 Task: Create a sub task Design and Implement Solution for the task  Implement data encryption for better user security in the project Trailblazer , assign it to team member softage.6@softage.net and update the status of the sub task to  Off Track , set the priority of the sub task to High.
Action: Mouse moved to (66, 443)
Screenshot: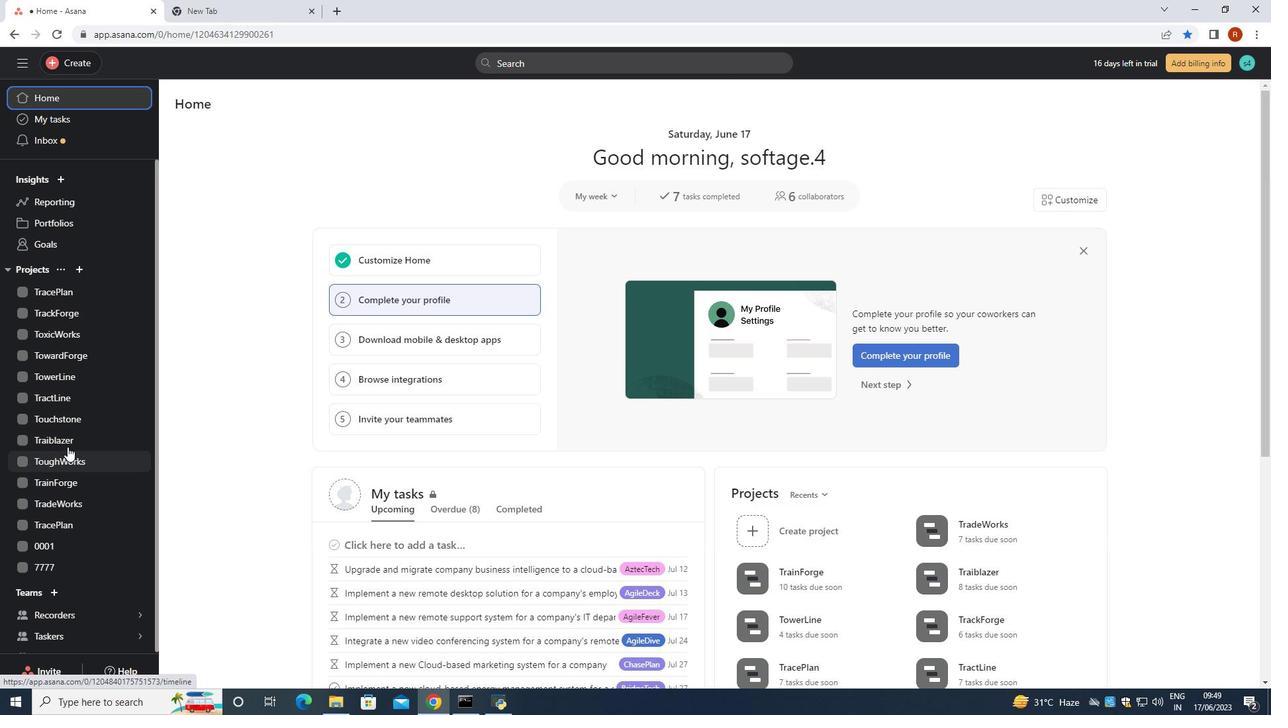 
Action: Mouse pressed left at (66, 443)
Screenshot: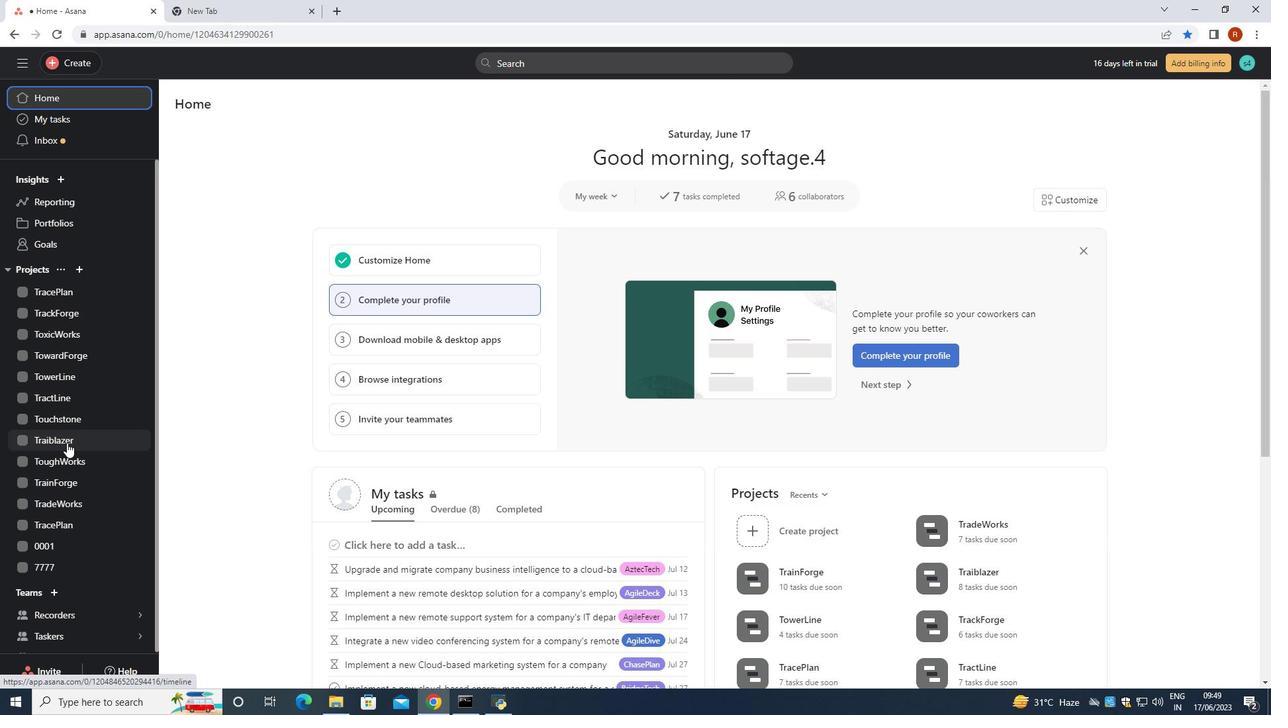 
Action: Mouse moved to (411, 533)
Screenshot: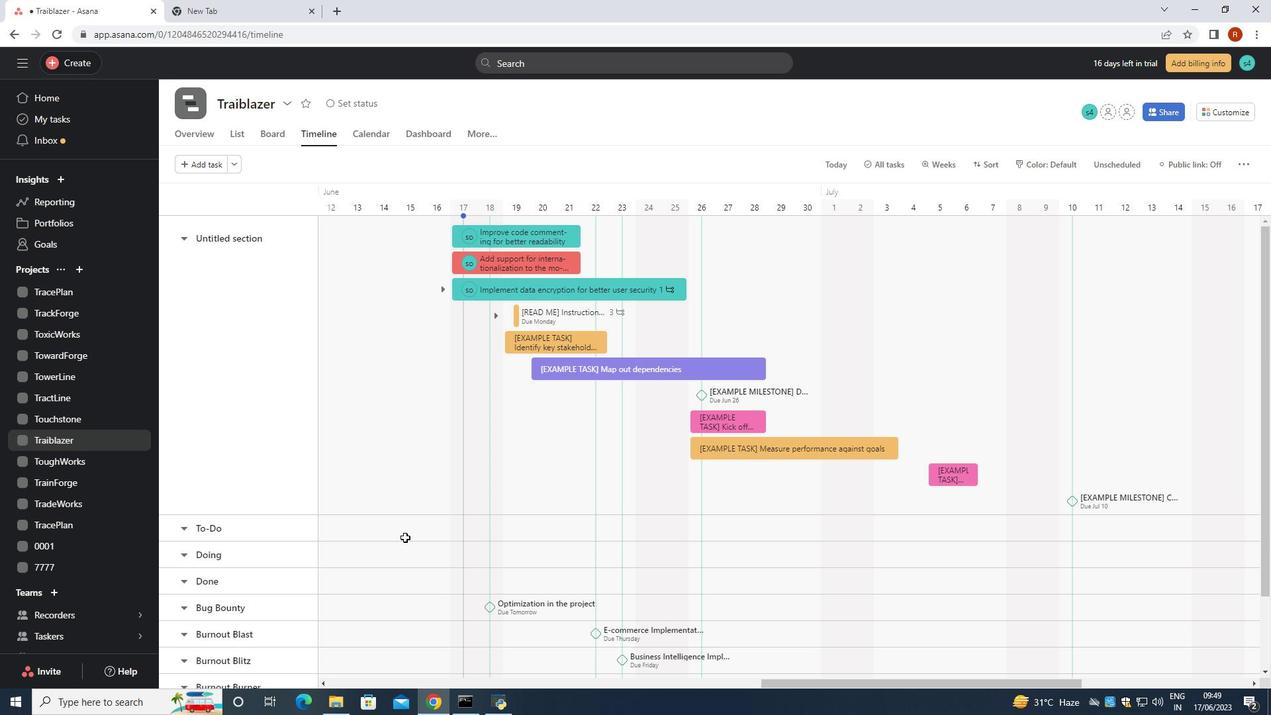 
Action: Mouse scrolled (406, 537) with delta (0, 0)
Screenshot: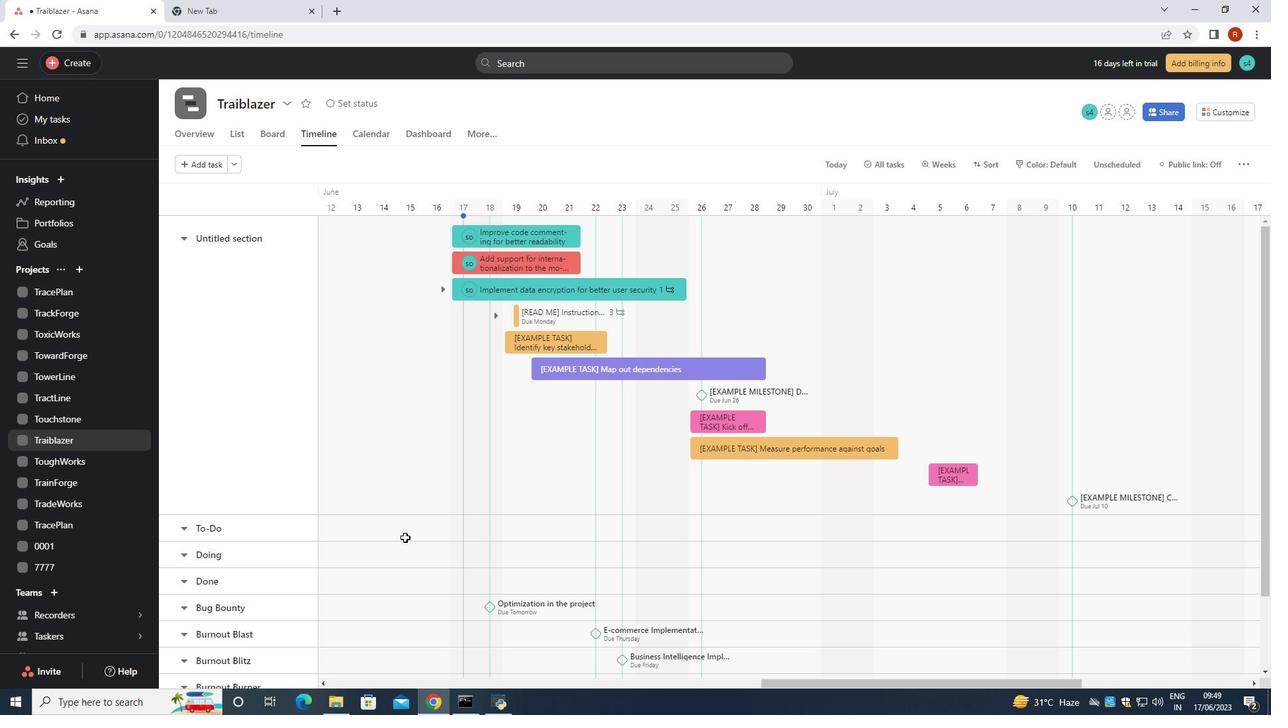 
Action: Mouse scrolled (411, 533) with delta (0, 0)
Screenshot: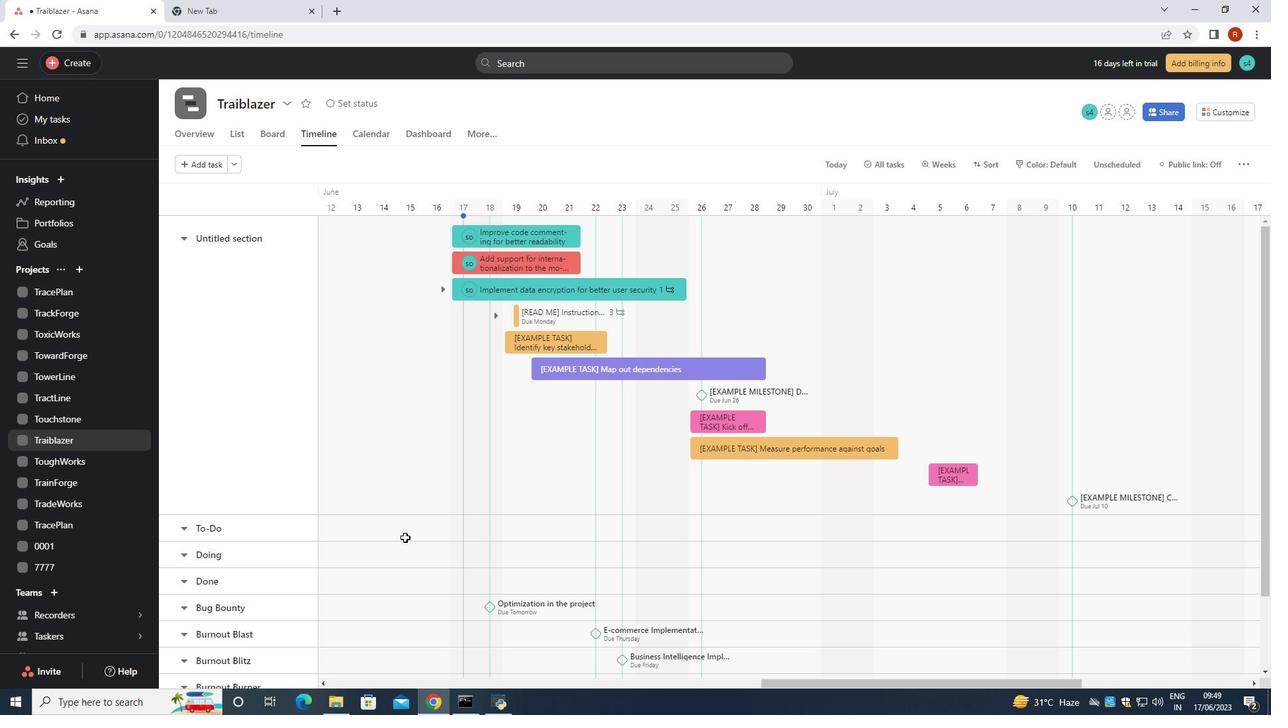 
Action: Mouse scrolled (411, 533) with delta (0, 0)
Screenshot: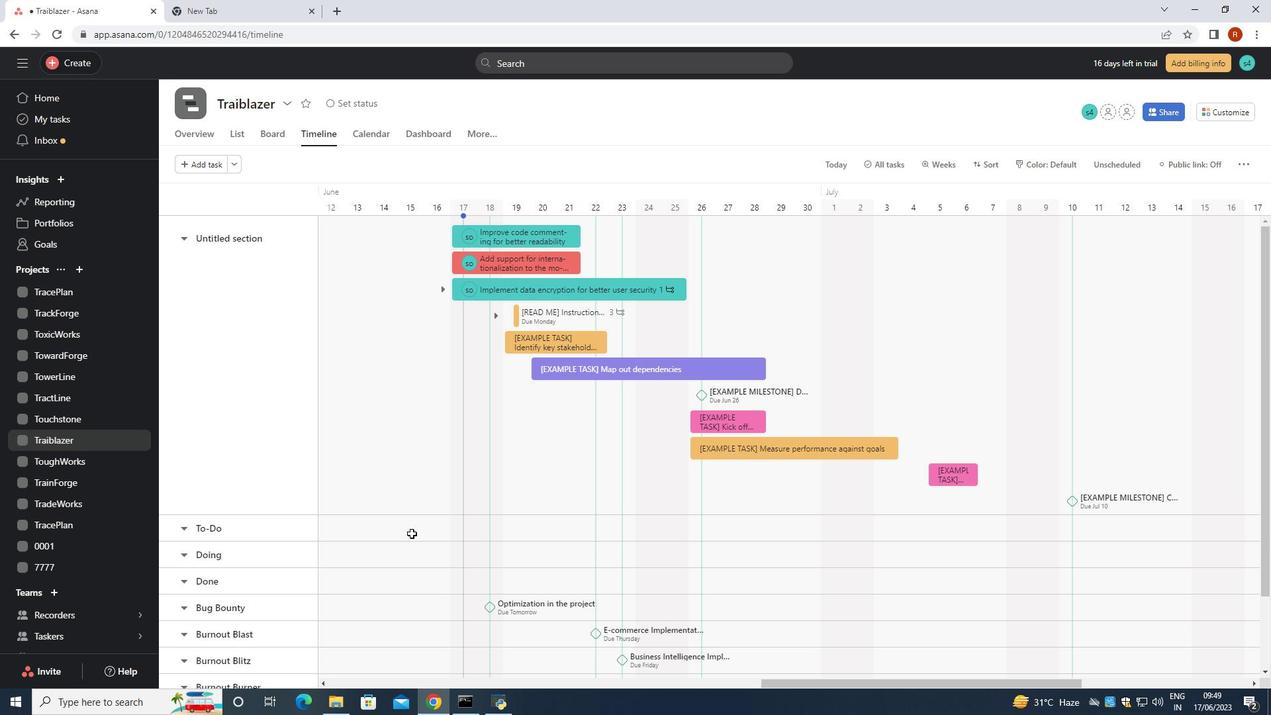 
Action: Mouse moved to (433, 469)
Screenshot: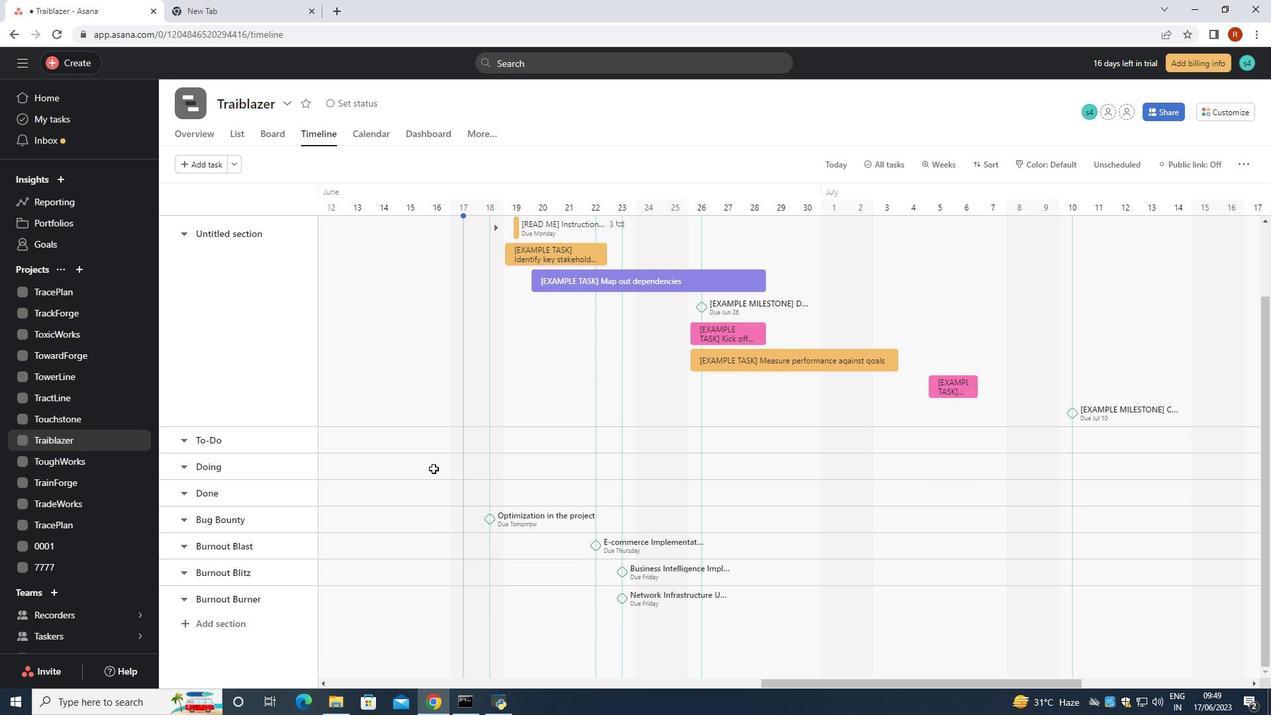 
Action: Mouse scrolled (433, 470) with delta (0, 0)
Screenshot: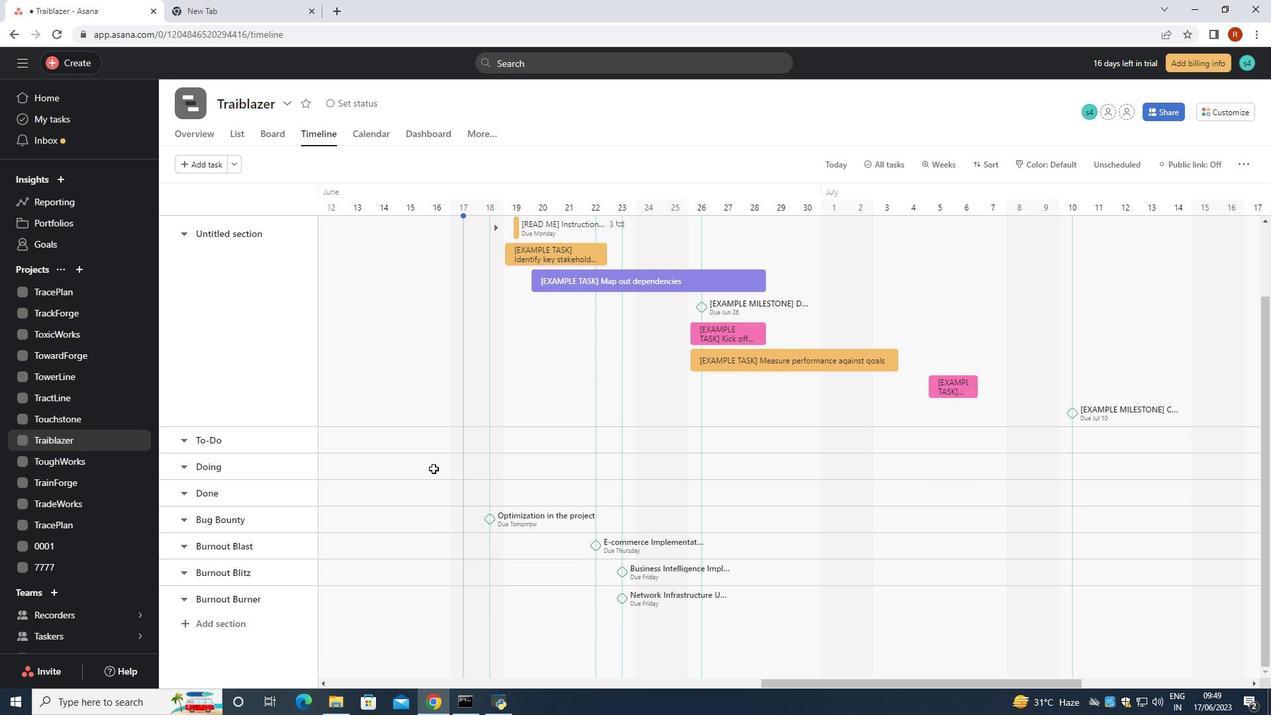 
Action: Mouse scrolled (433, 470) with delta (0, 0)
Screenshot: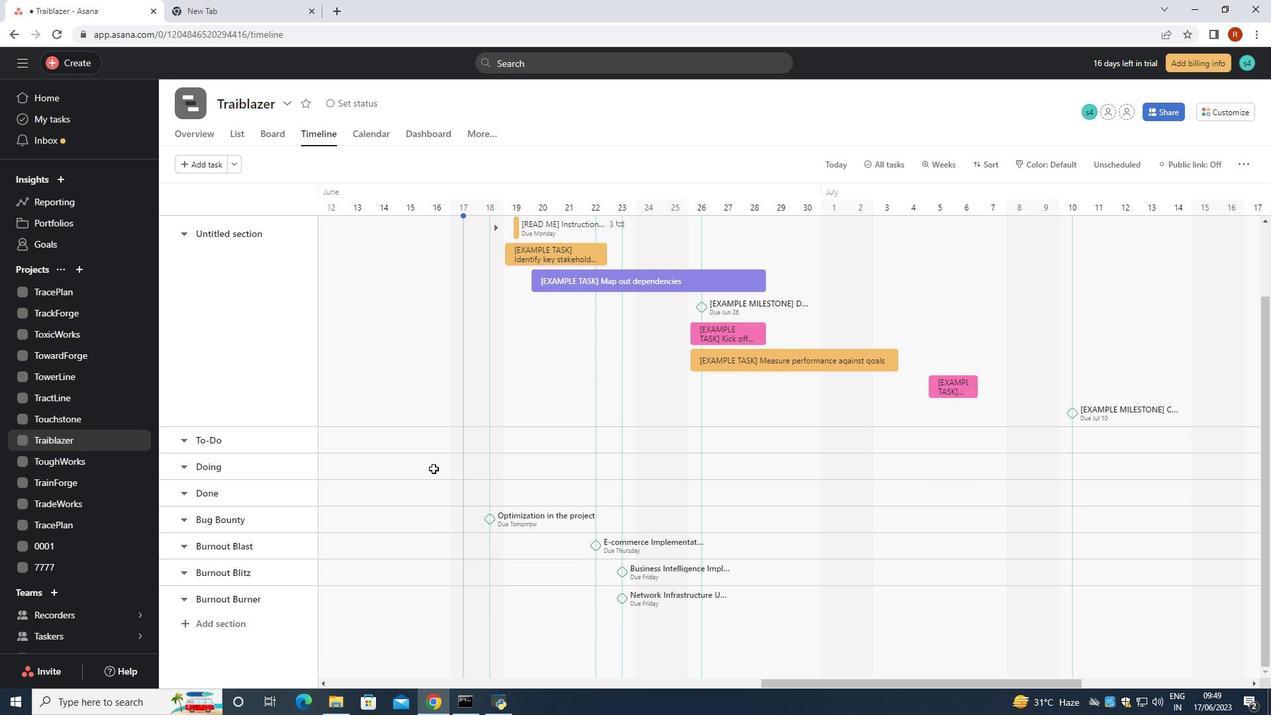 
Action: Mouse scrolled (433, 470) with delta (0, 0)
Screenshot: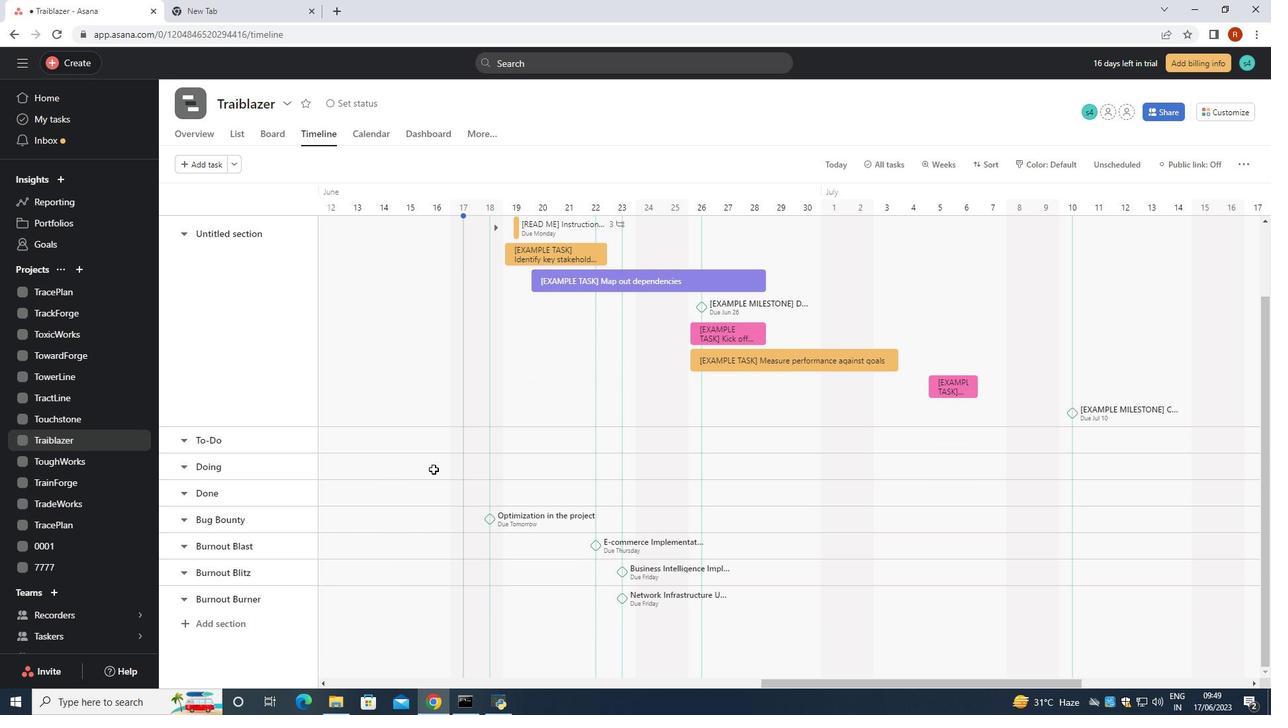 
Action: Mouse scrolled (433, 470) with delta (0, 0)
Screenshot: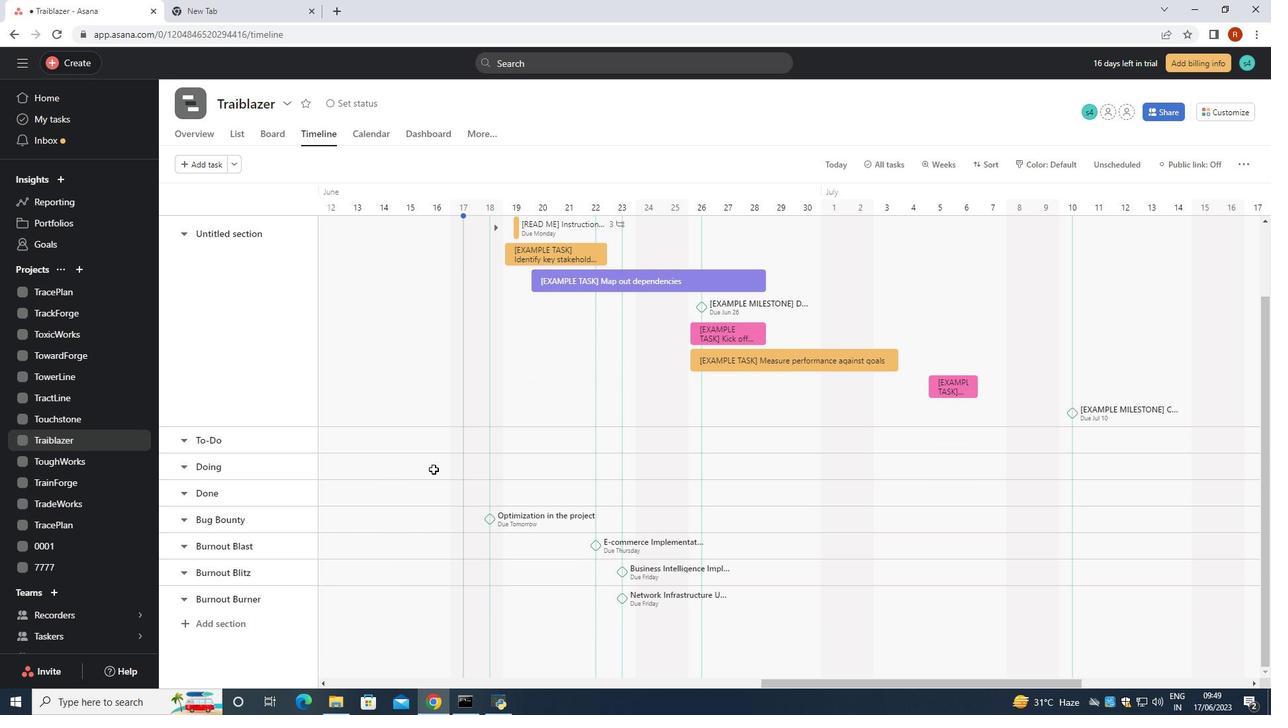 
Action: Mouse moved to (568, 294)
Screenshot: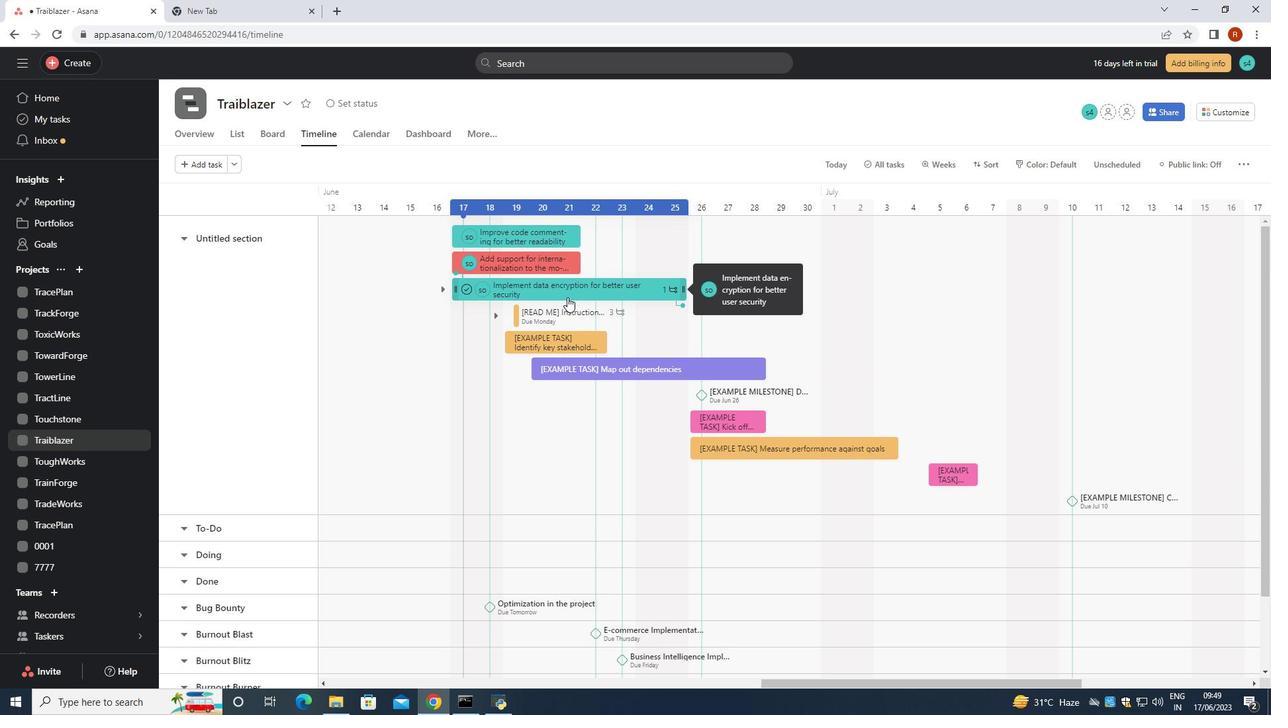 
Action: Mouse pressed left at (568, 294)
Screenshot: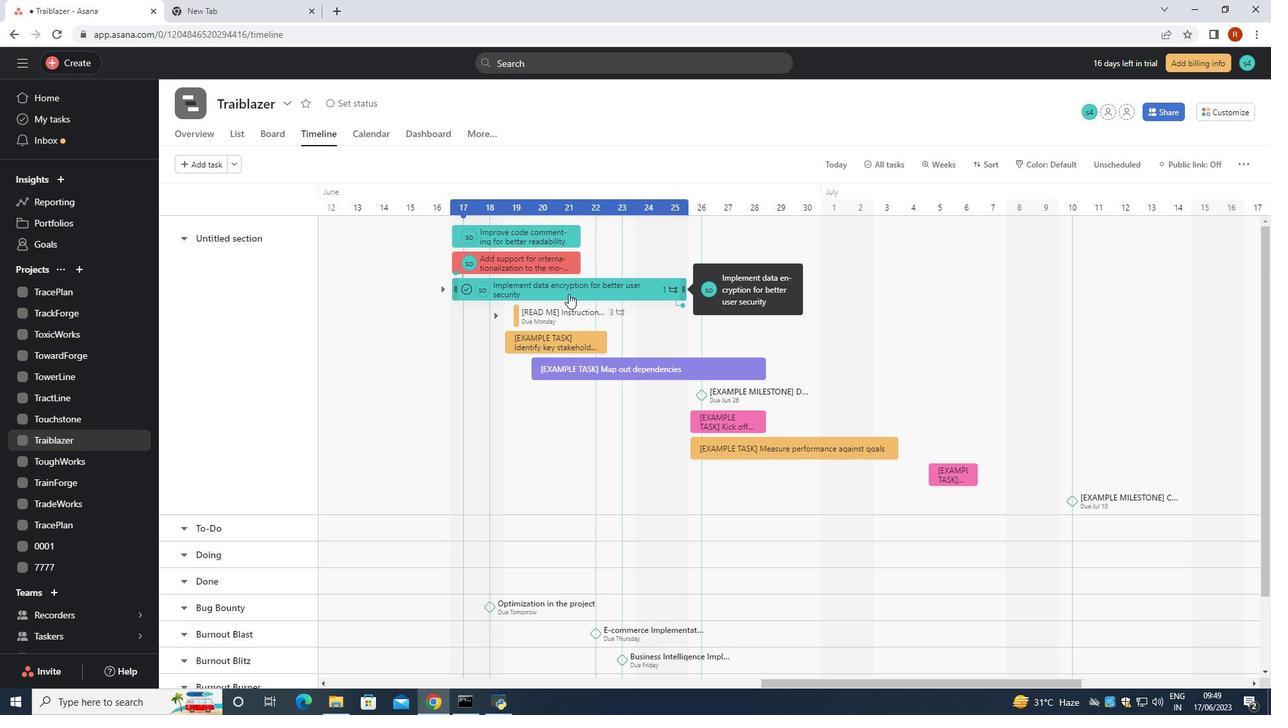 
Action: Mouse moved to (961, 488)
Screenshot: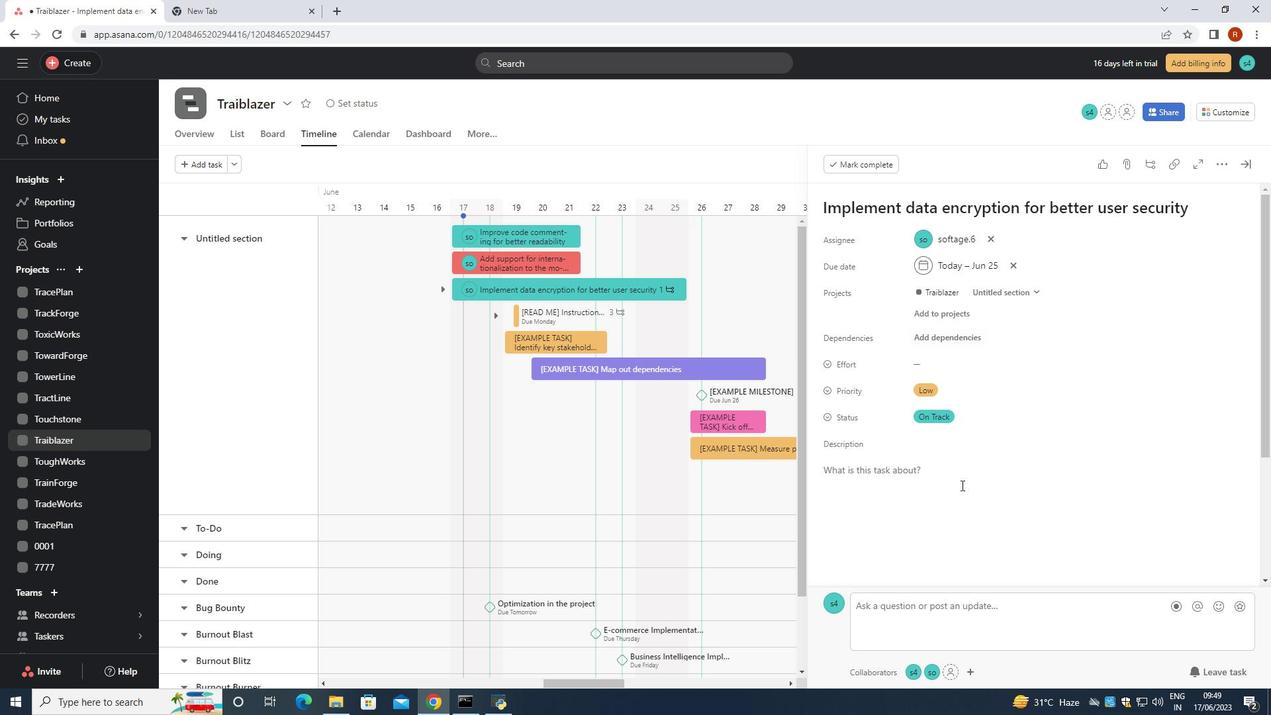 
Action: Mouse scrolled (961, 487) with delta (0, 0)
Screenshot: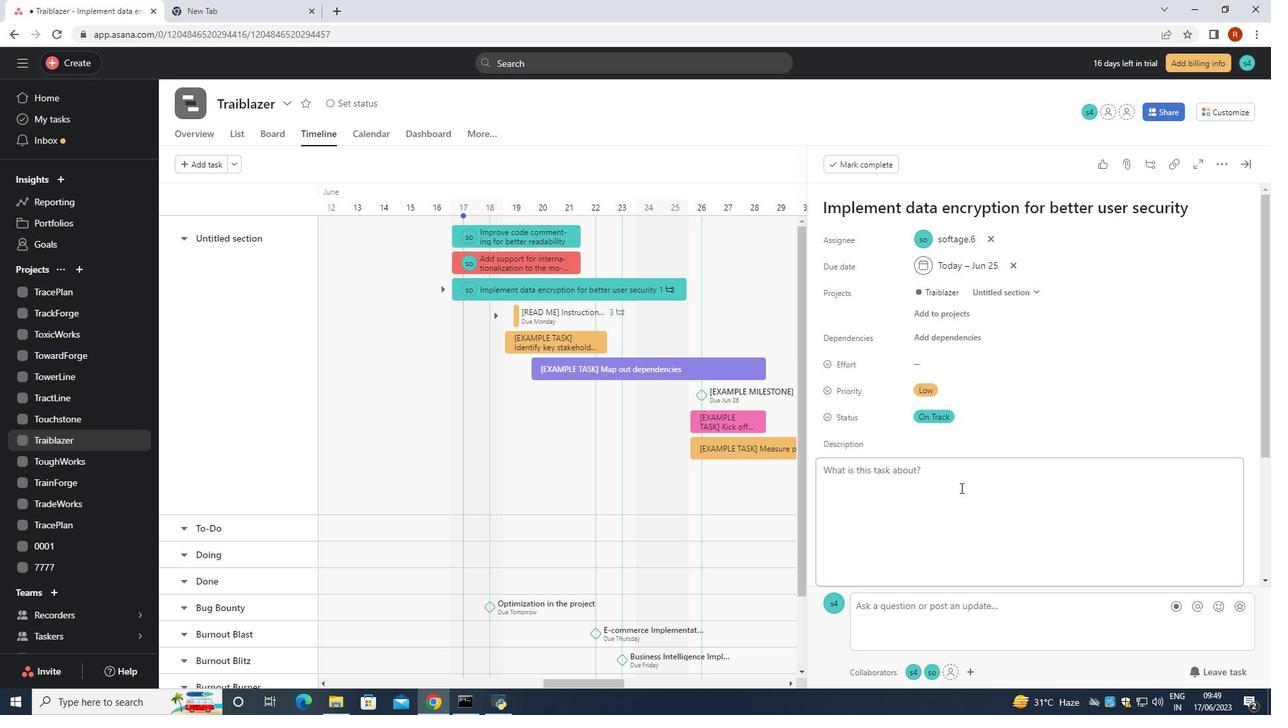 
Action: Mouse scrolled (961, 487) with delta (0, 0)
Screenshot: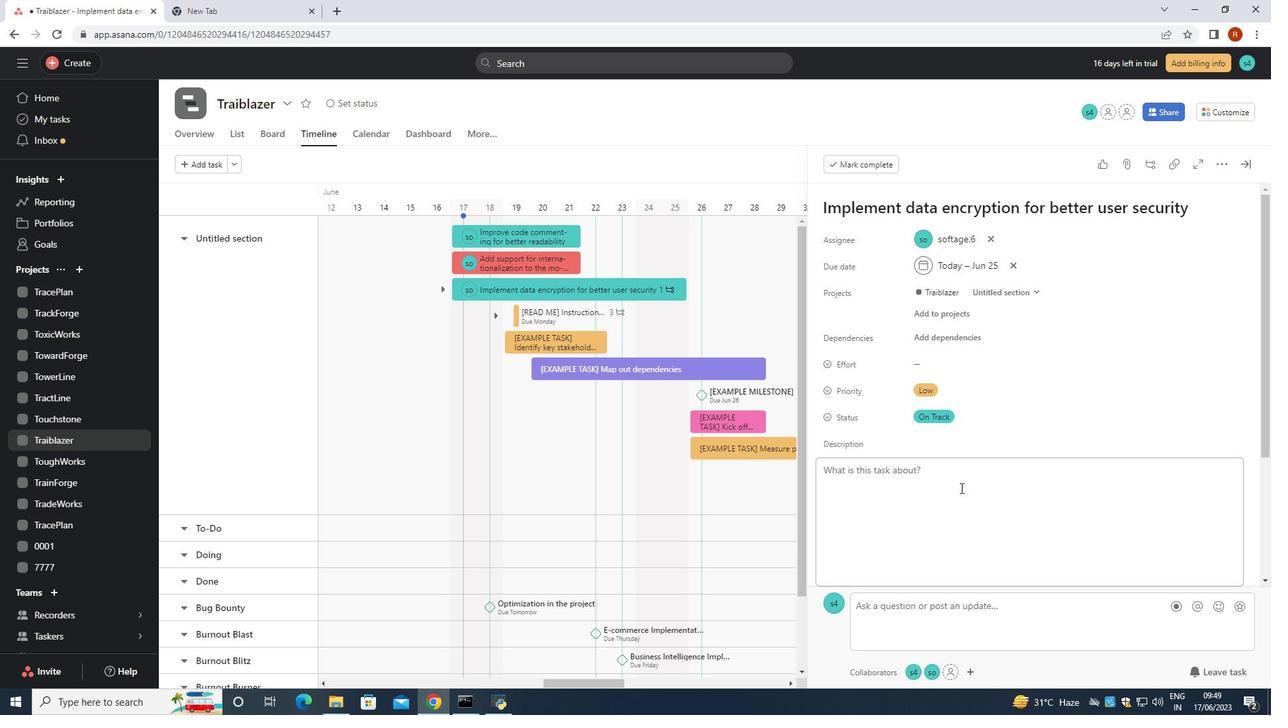 
Action: Mouse scrolled (961, 487) with delta (0, 0)
Screenshot: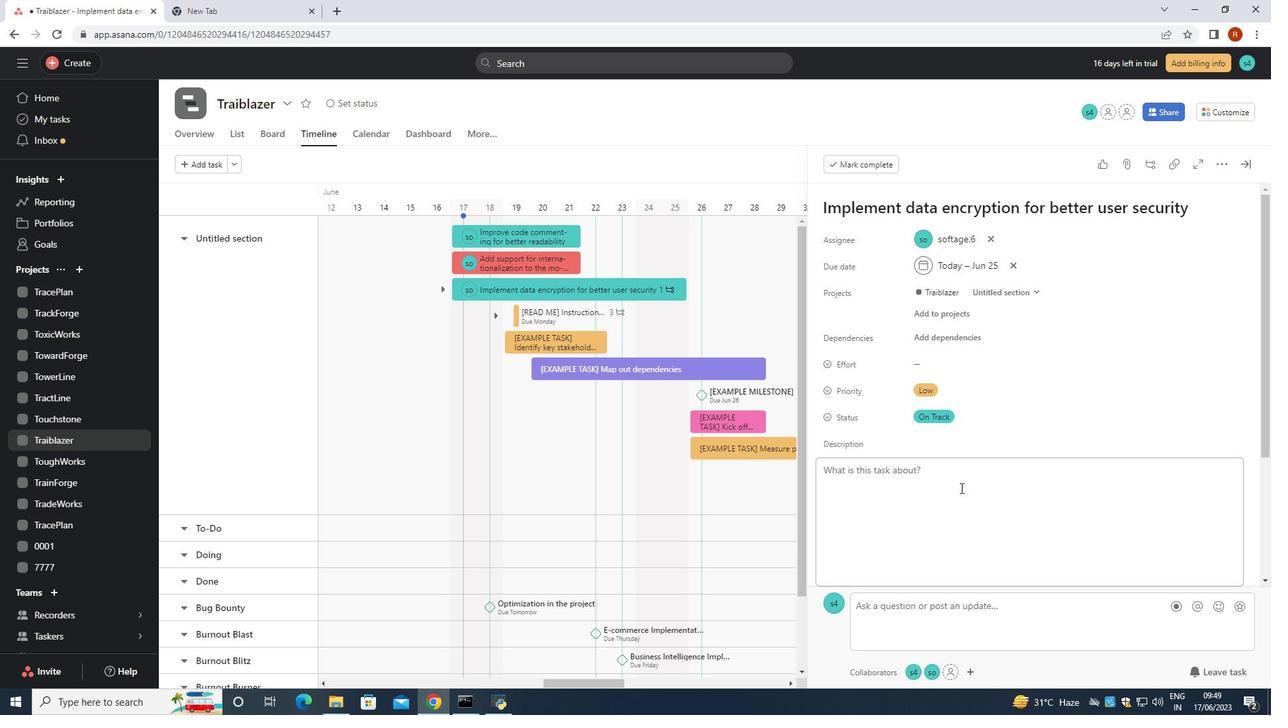 
Action: Mouse scrolled (961, 487) with delta (0, 0)
Screenshot: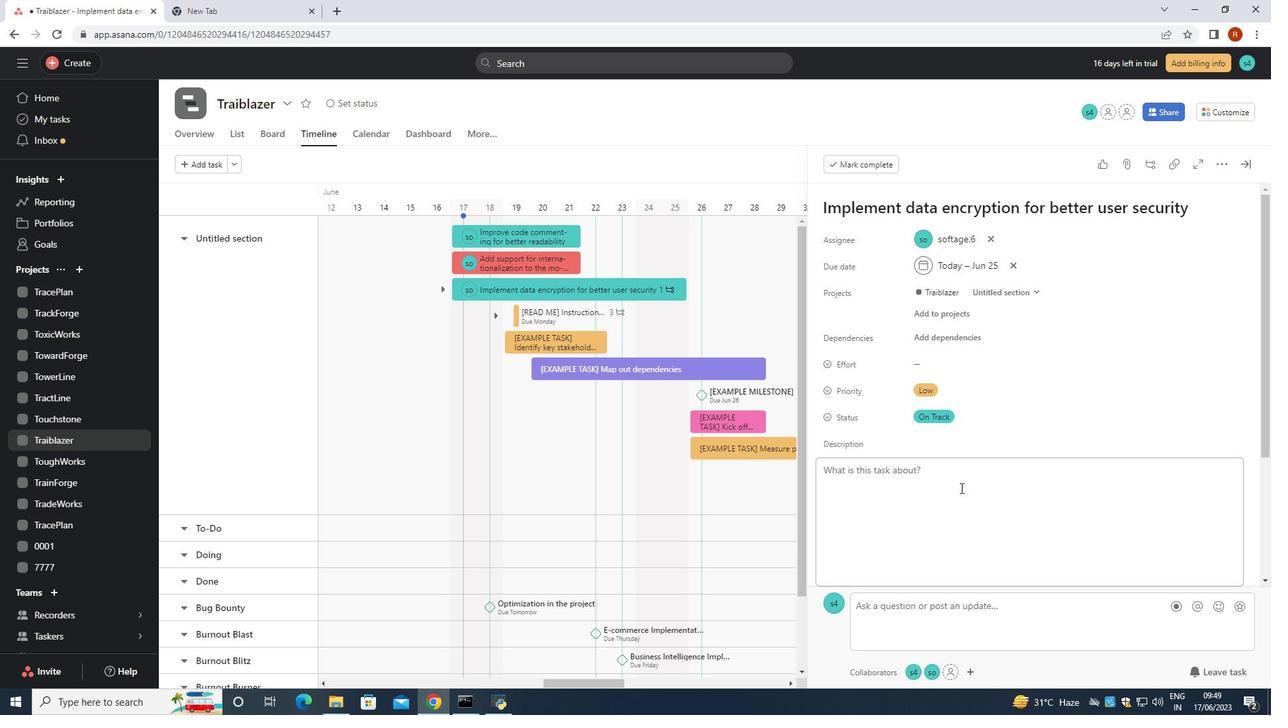 
Action: Mouse moved to (874, 464)
Screenshot: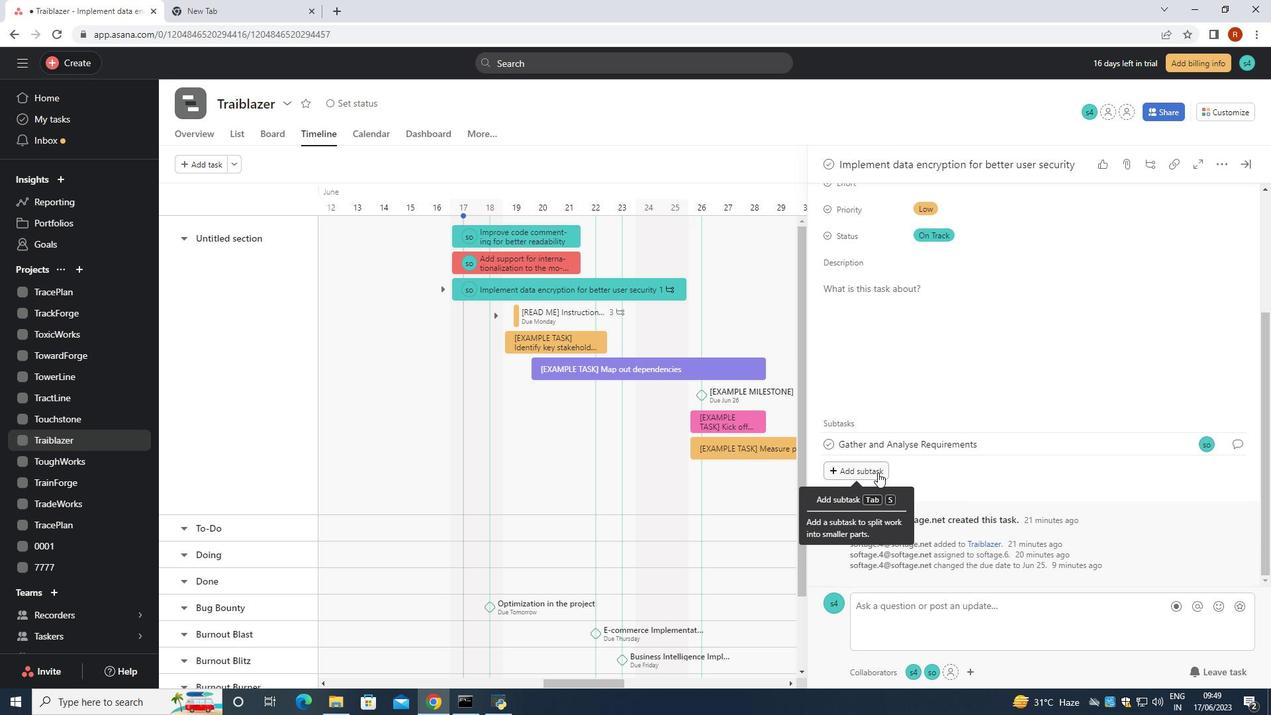 
Action: Mouse pressed left at (874, 464)
Screenshot: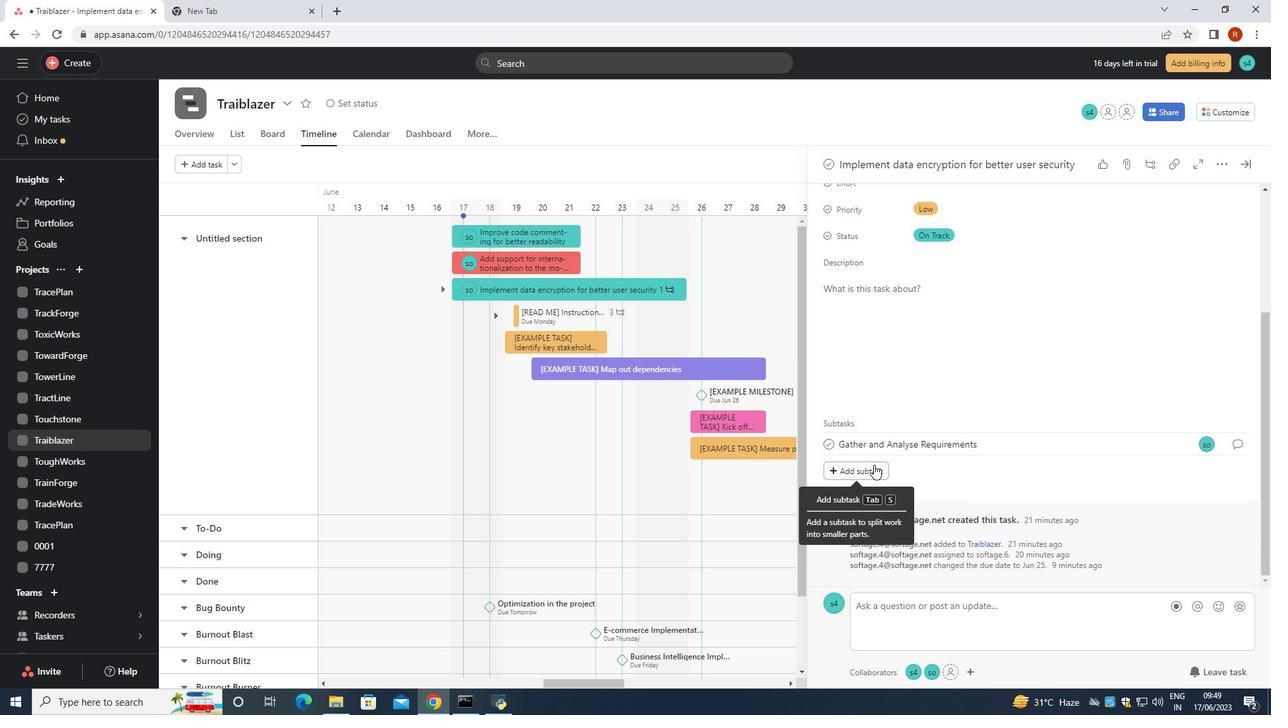 
Action: Mouse moved to (874, 464)
Screenshot: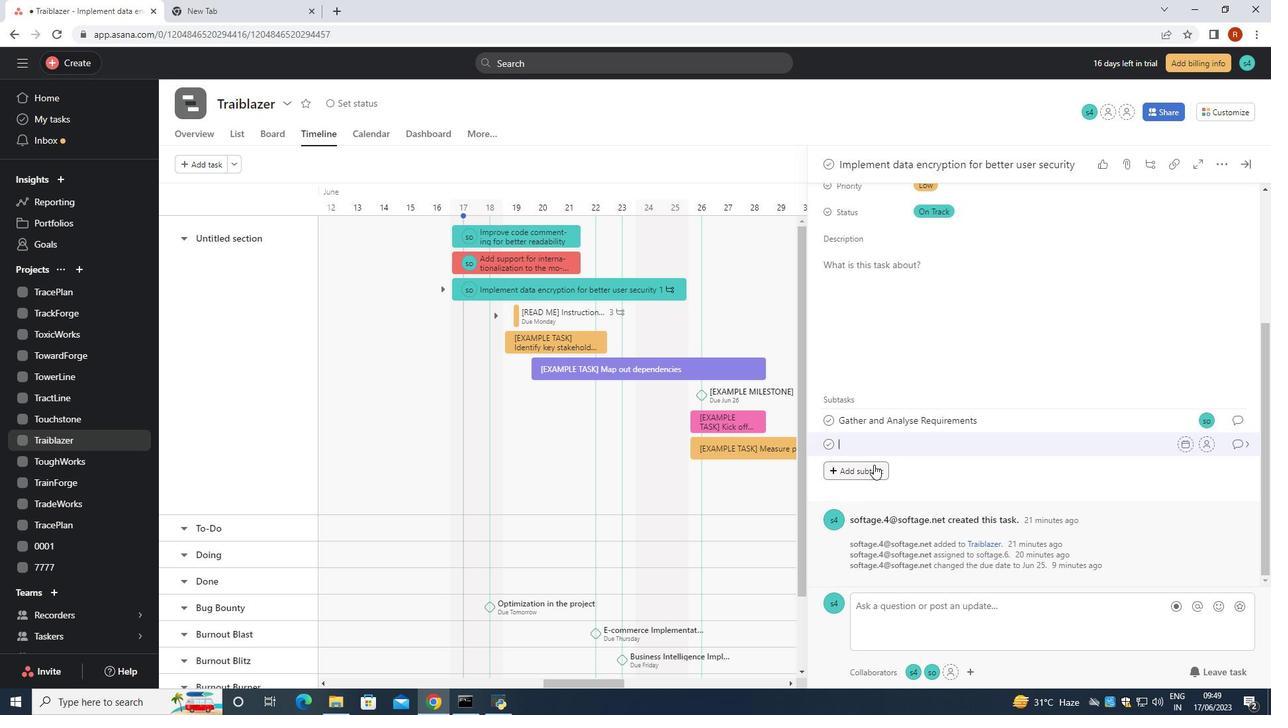 
Action: Key pressed <Key.shift><Key.shift><Key.shift><Key.shift><Key.shift><Key.shift><Key.shift><Key.shift><Key.shift><Key.shift><Key.shift><Key.shift><Key.shift><Key.shift><Key.shift><Key.shift><Key.shift><Key.shift><Key.shift><Key.shift><Key.shift><Key.shift><Key.shift><Key.shift><Key.shift><Key.shift>Design<Key.space>and<Key.space><Key.shift><Key.shift><Key.shift><Key.shift><Key.shift><Key.shift><Key.shift><Key.shift><Key.shift><Key.shift><Key.shift><Key.shift><Key.shift><Key.shift><Key.shift><Key.shift><Key.shift><Key.shift><Key.shift><Key.shift><Key.shift><Key.shift><Key.shift><Key.shift><Key.shift><Key.shift><Key.shift><Key.shift>Implement<Key.space><Key.shift>Solution<Key.space>
Screenshot: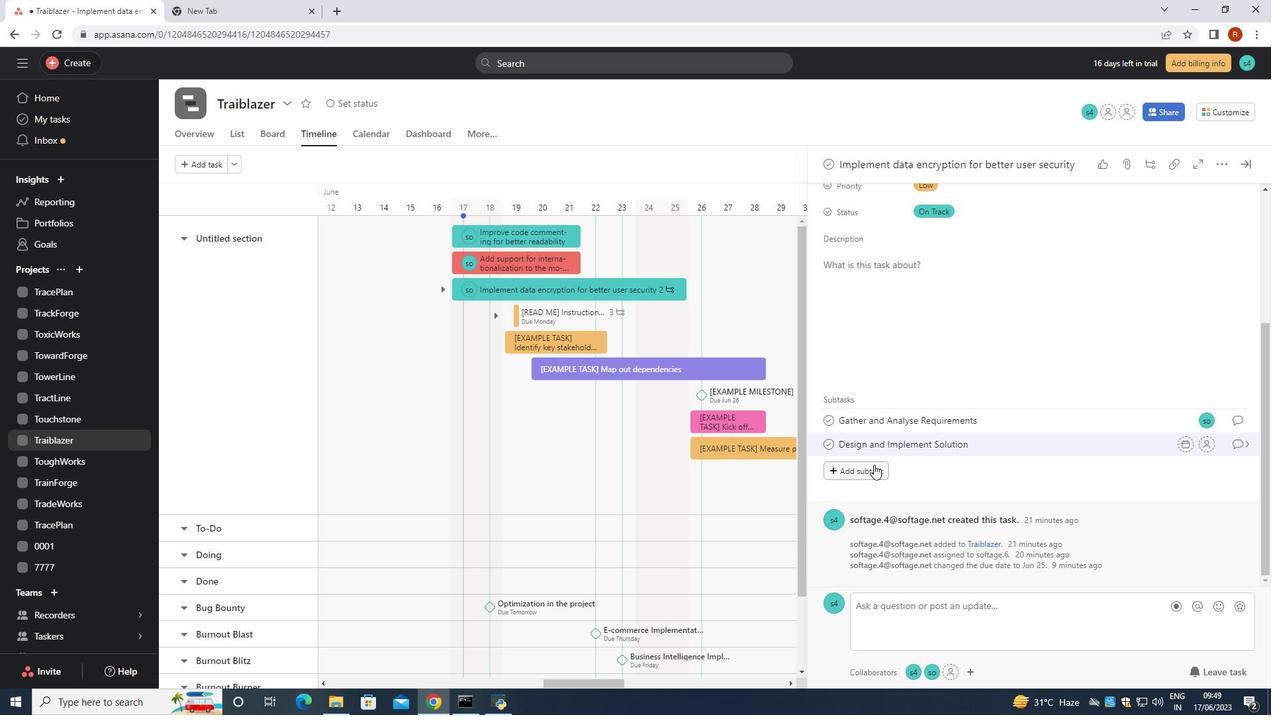 
Action: Mouse moved to (1204, 441)
Screenshot: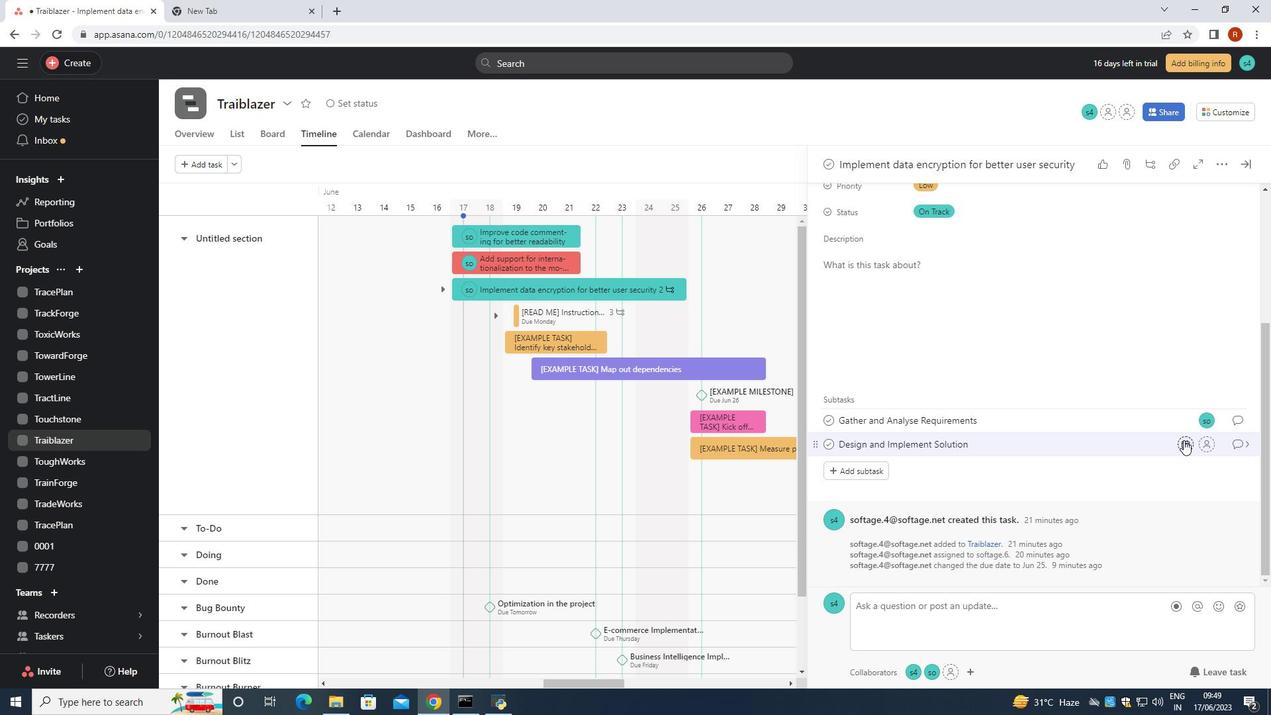 
Action: Mouse pressed left at (1204, 441)
Screenshot: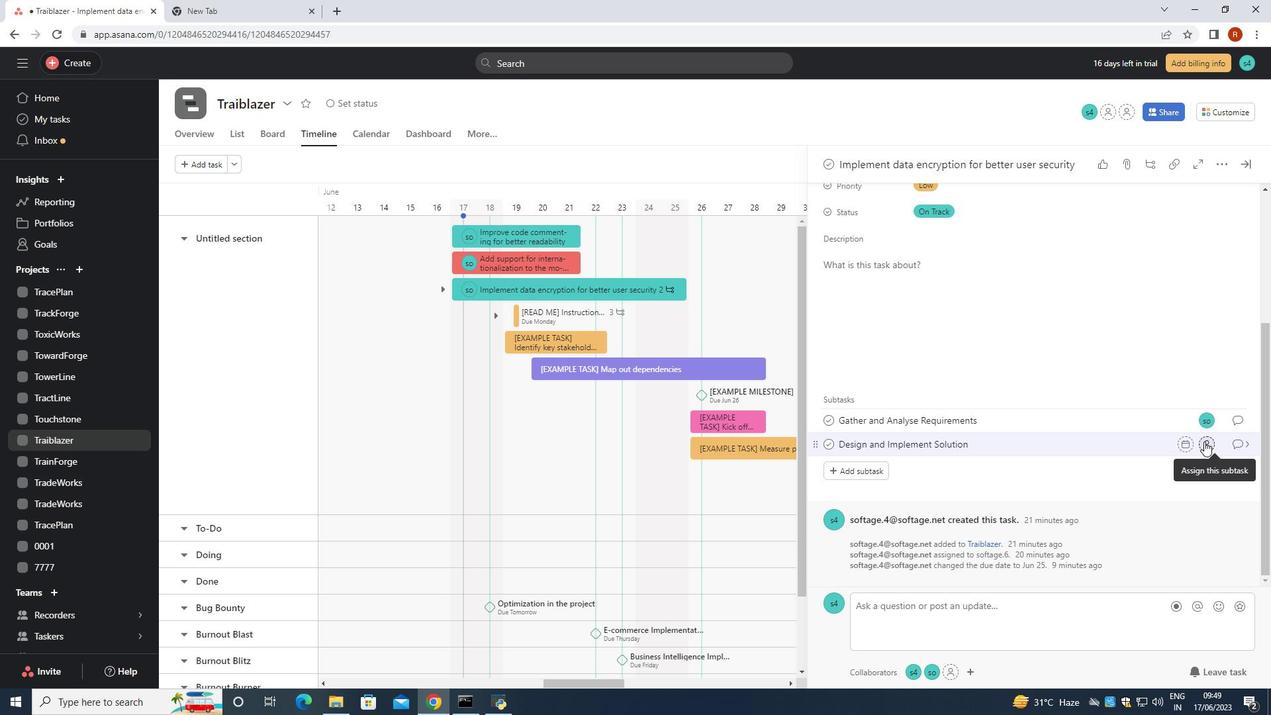 
Action: Mouse moved to (1192, 433)
Screenshot: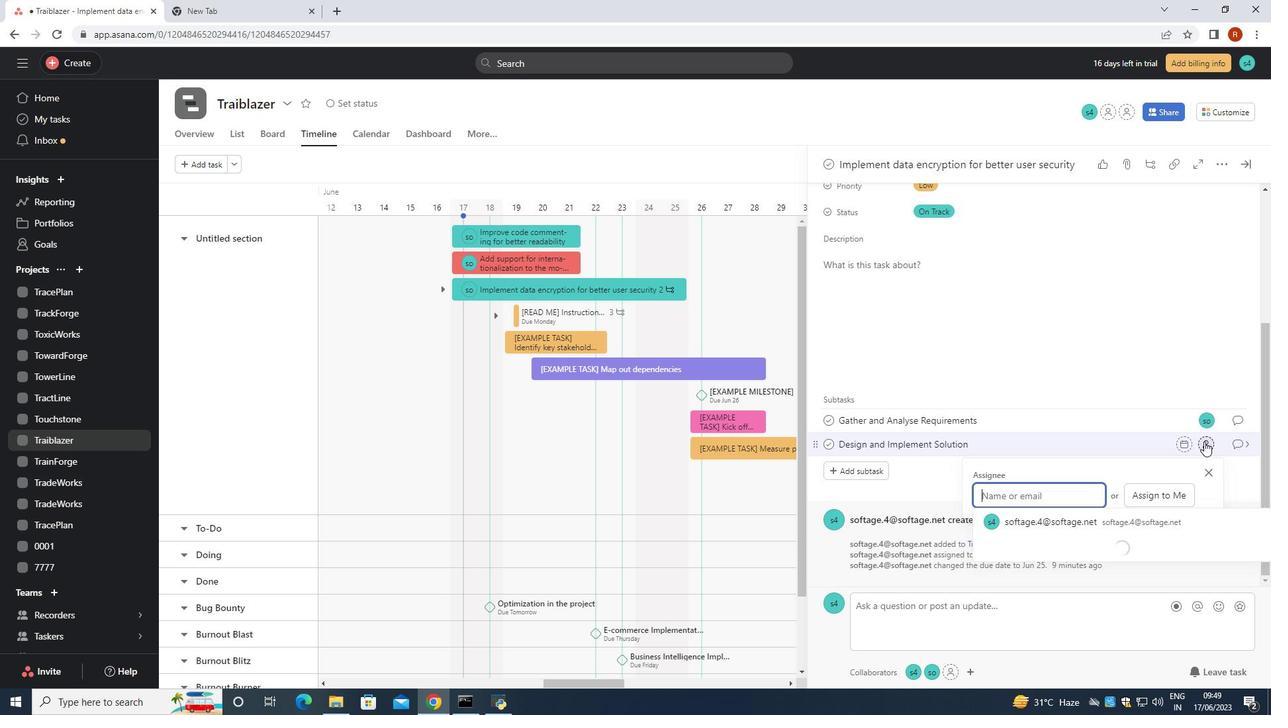 
Action: Key pressed softage.6<Key.shift>@so
Screenshot: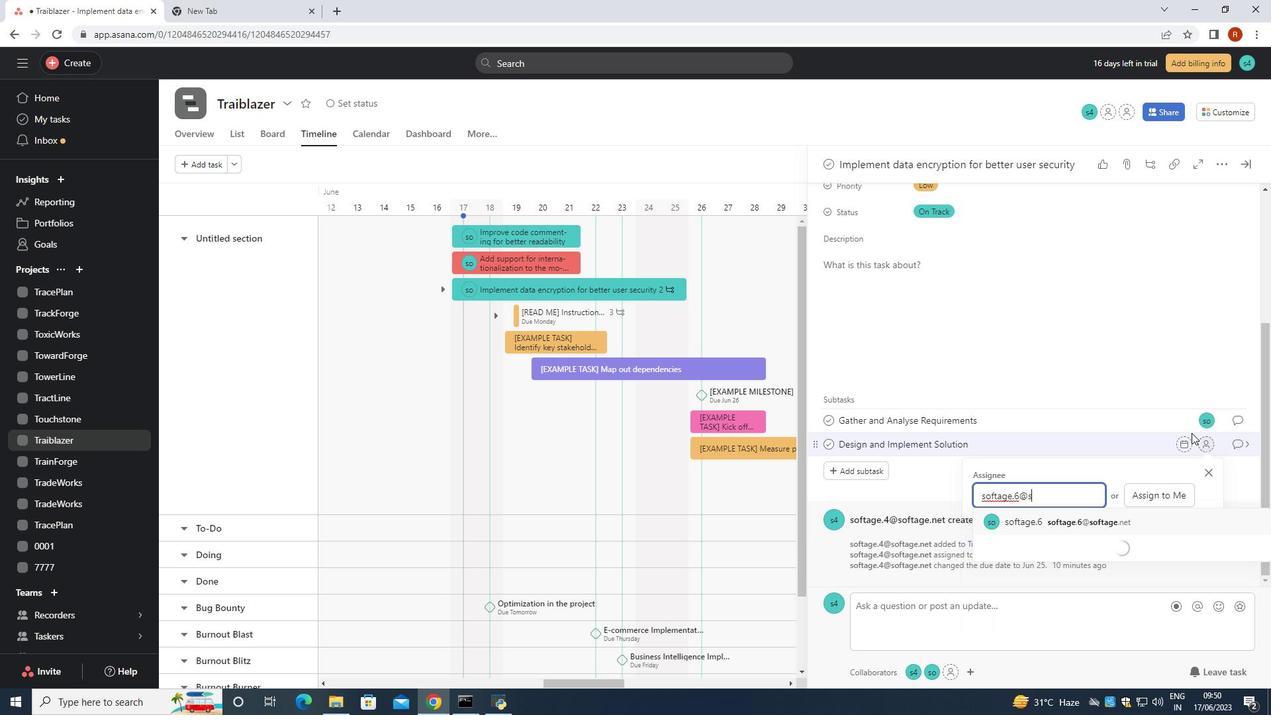 
Action: Mouse moved to (1127, 504)
Screenshot: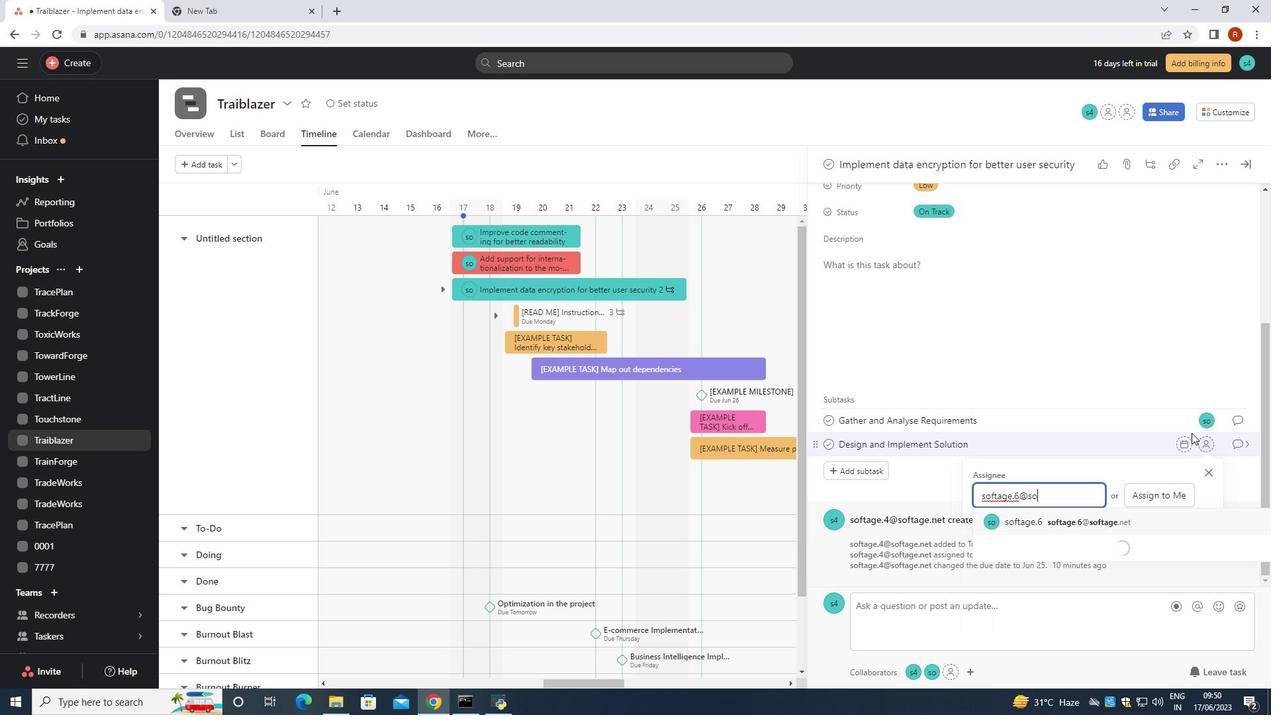 
Action: Key pressed f
Screenshot: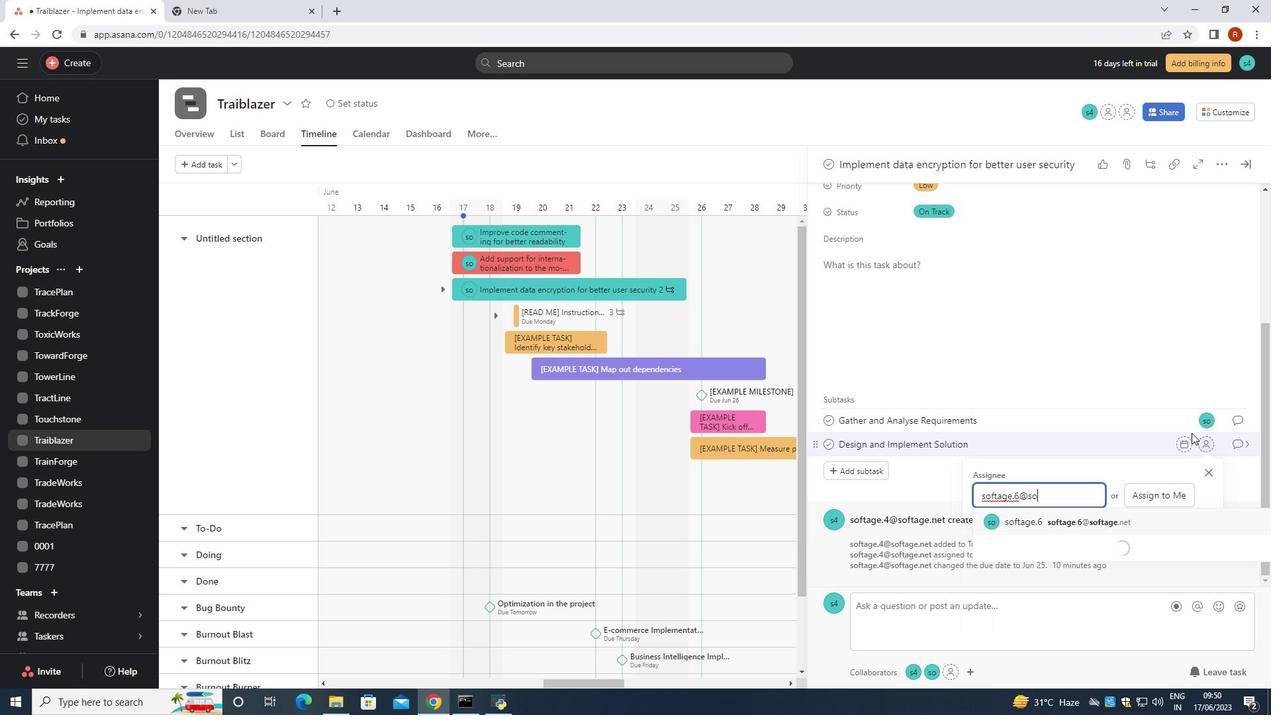 
Action: Mouse moved to (1069, 610)
Screenshot: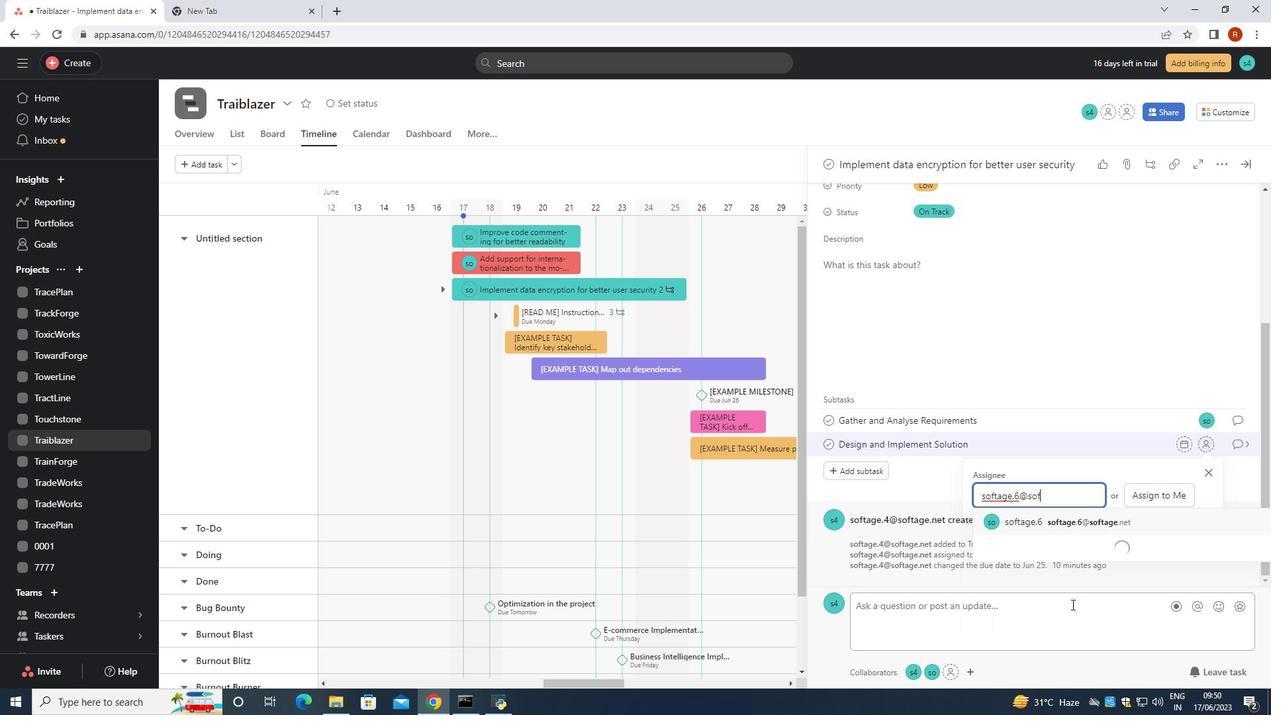 
Action: Key pressed t
Screenshot: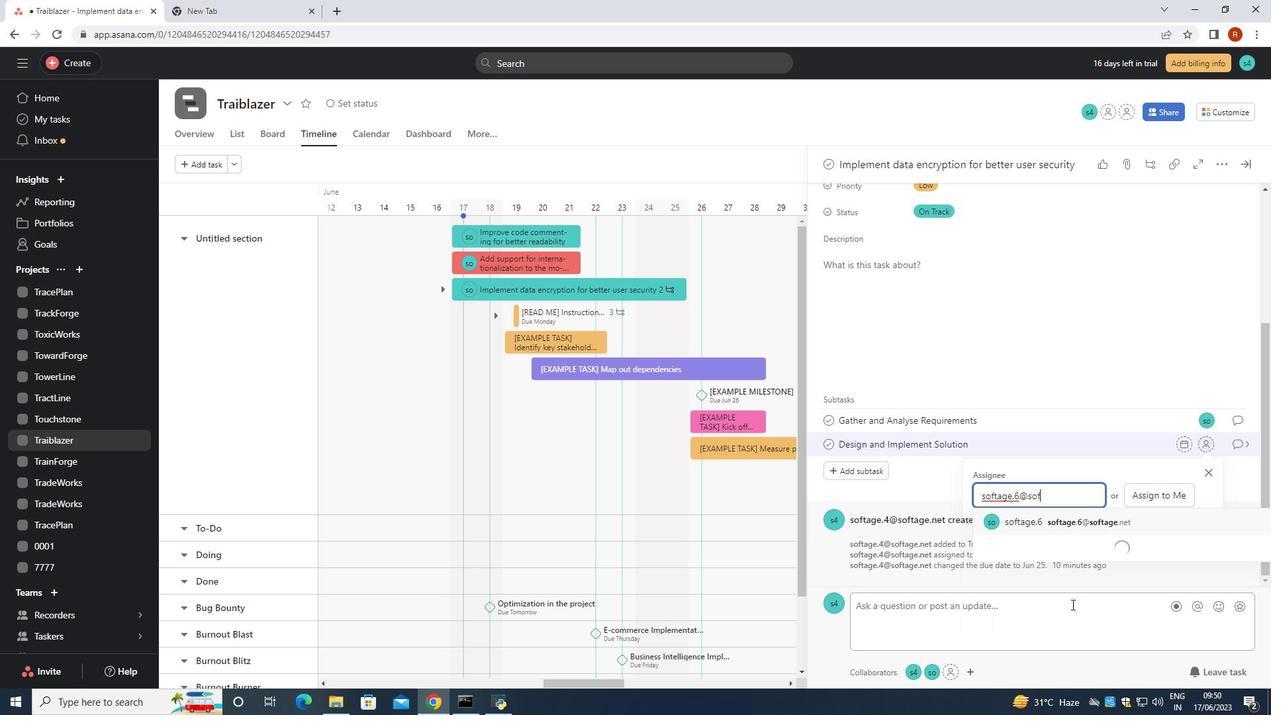 
Action: Mouse moved to (1042, 642)
Screenshot: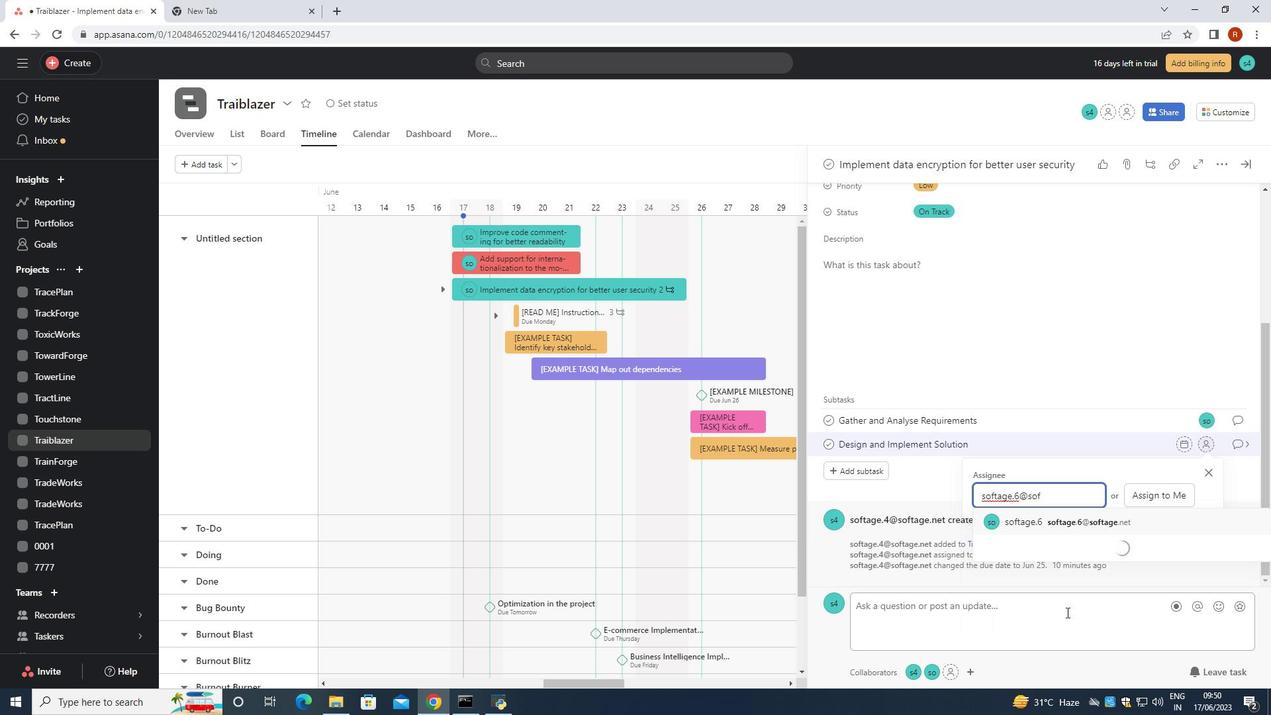 
Action: Key pressed gae<Key.space>.nr<Key.backspace>et
Screenshot: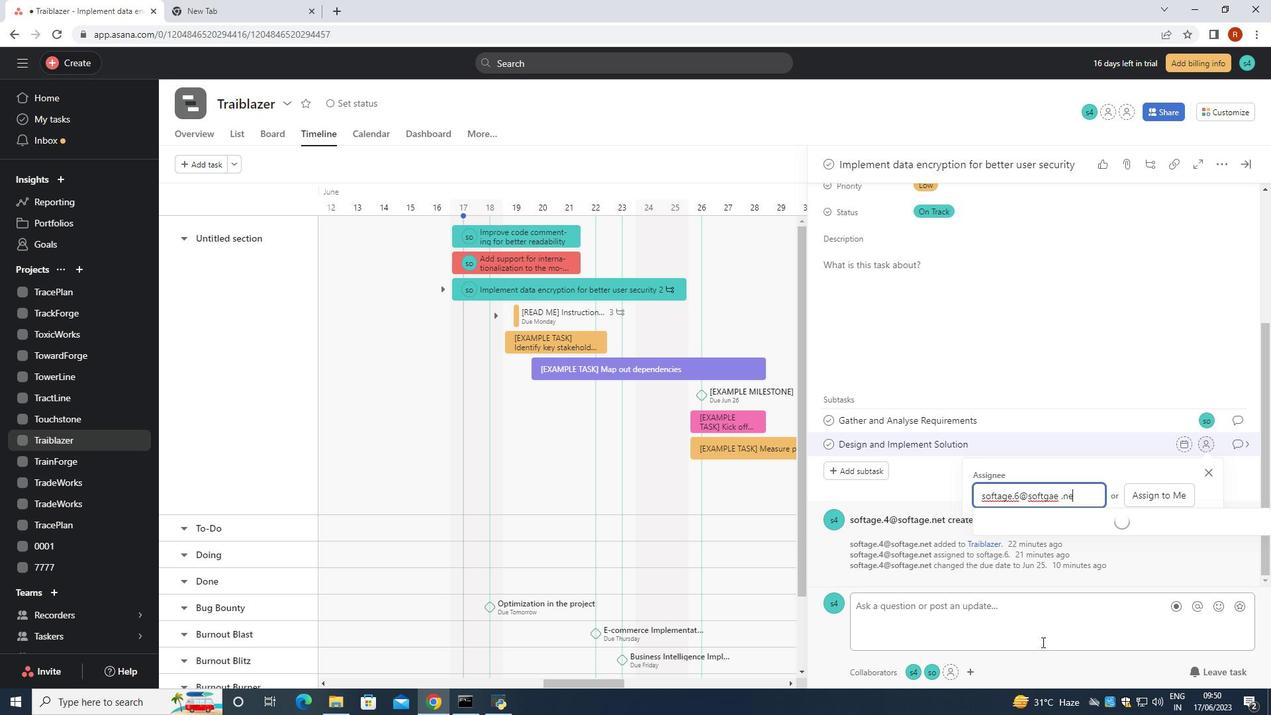 
Action: Mouse moved to (1038, 655)
Screenshot: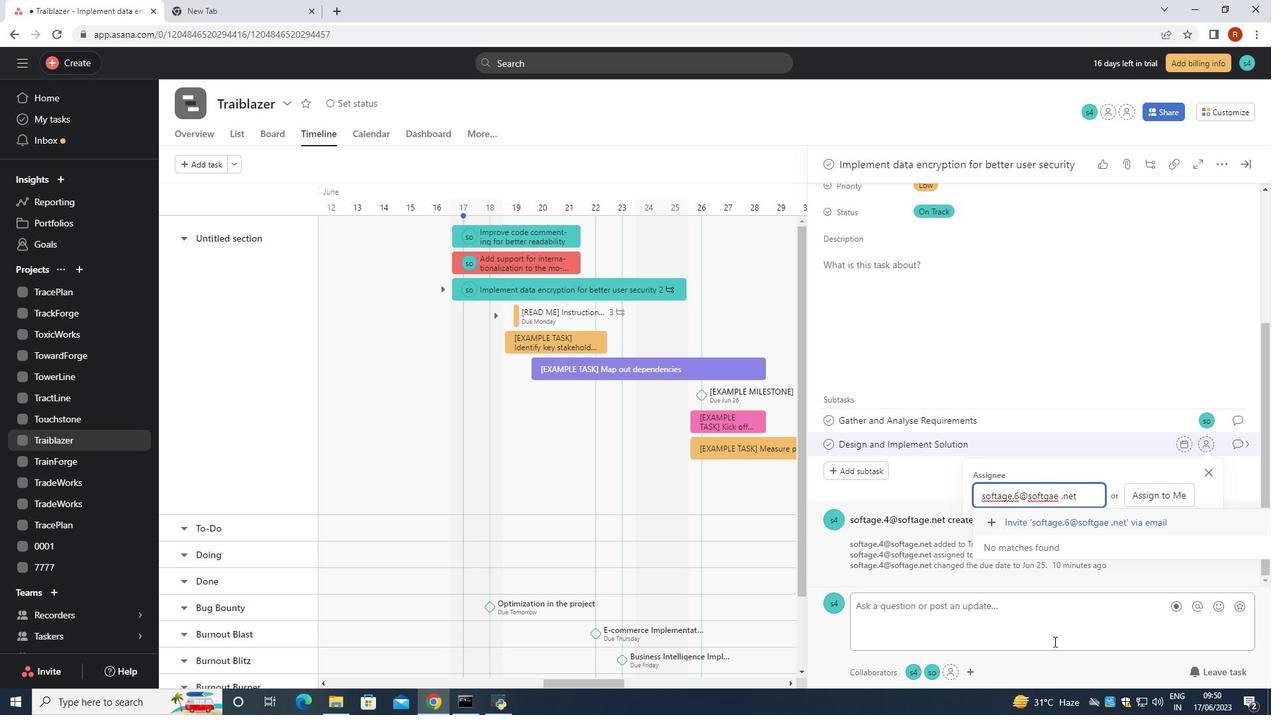 
Action: Key pressed <Key.backspace><Key.backspace><Key.backspace><Key.backspace><Key.backspace><Key.backspace><Key.backspace><Key.backspace>
Screenshot: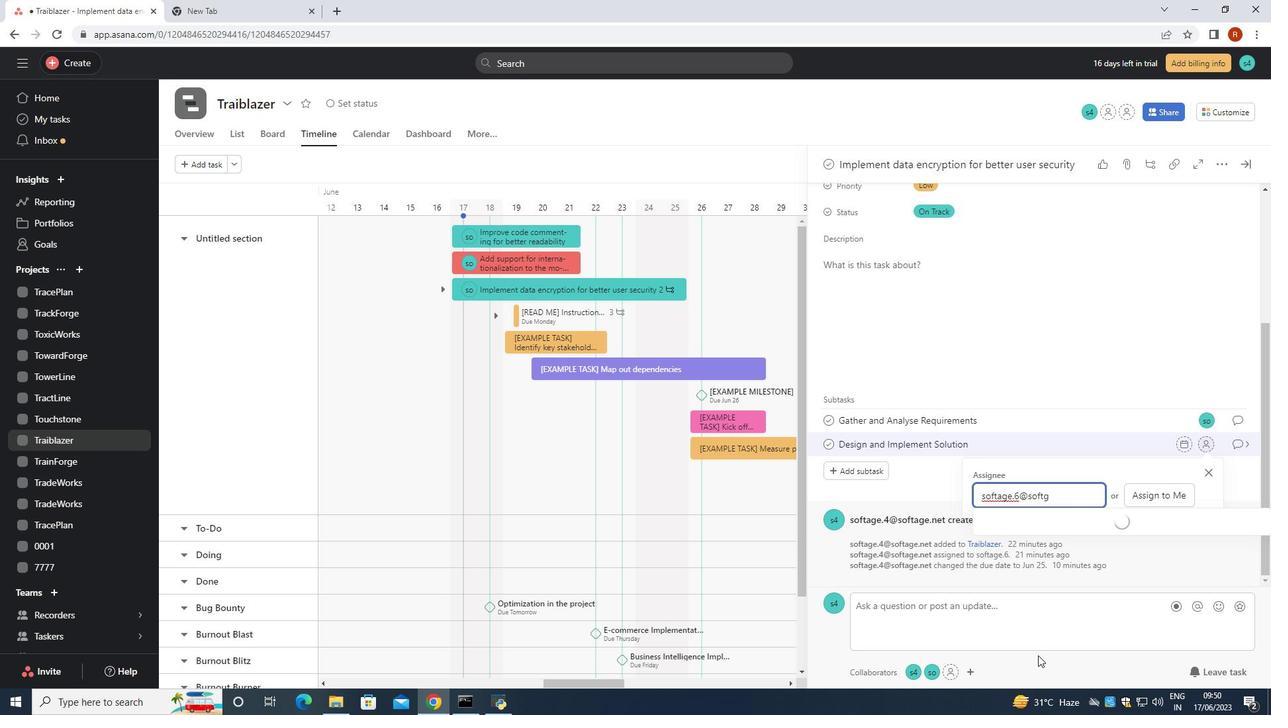 
Action: Mouse moved to (1079, 518)
Screenshot: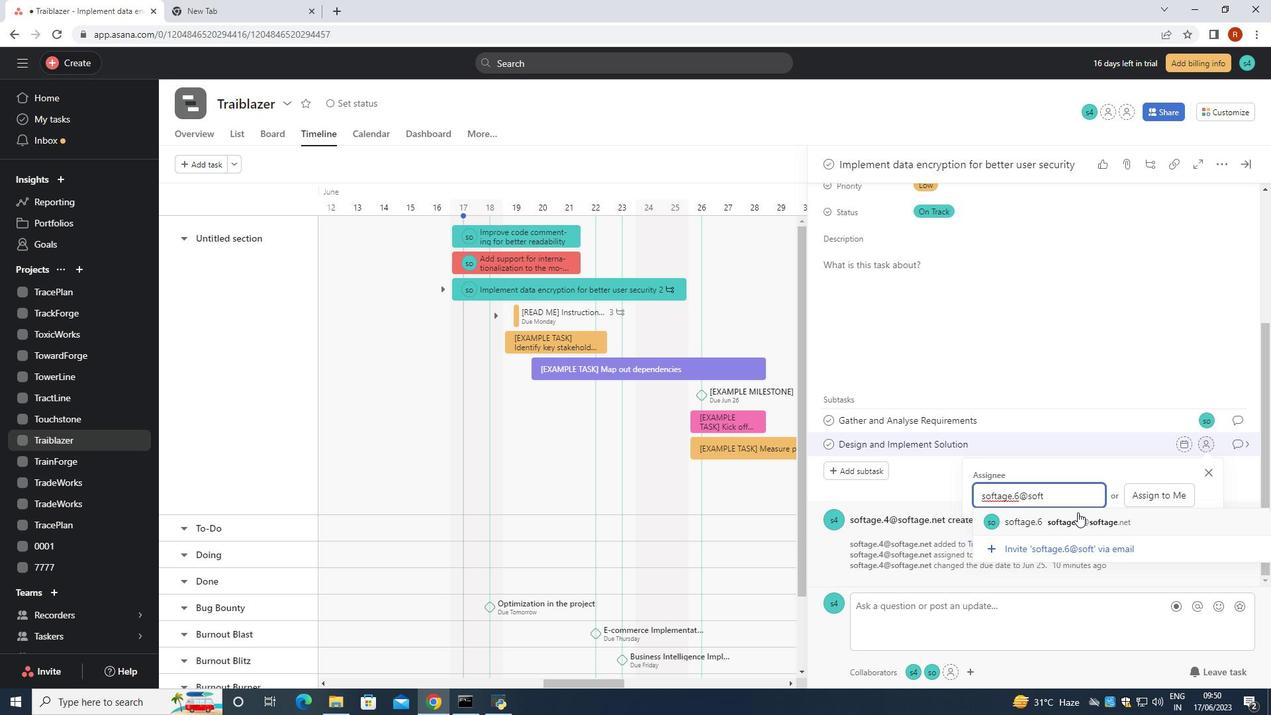 
Action: Mouse pressed left at (1079, 518)
Screenshot: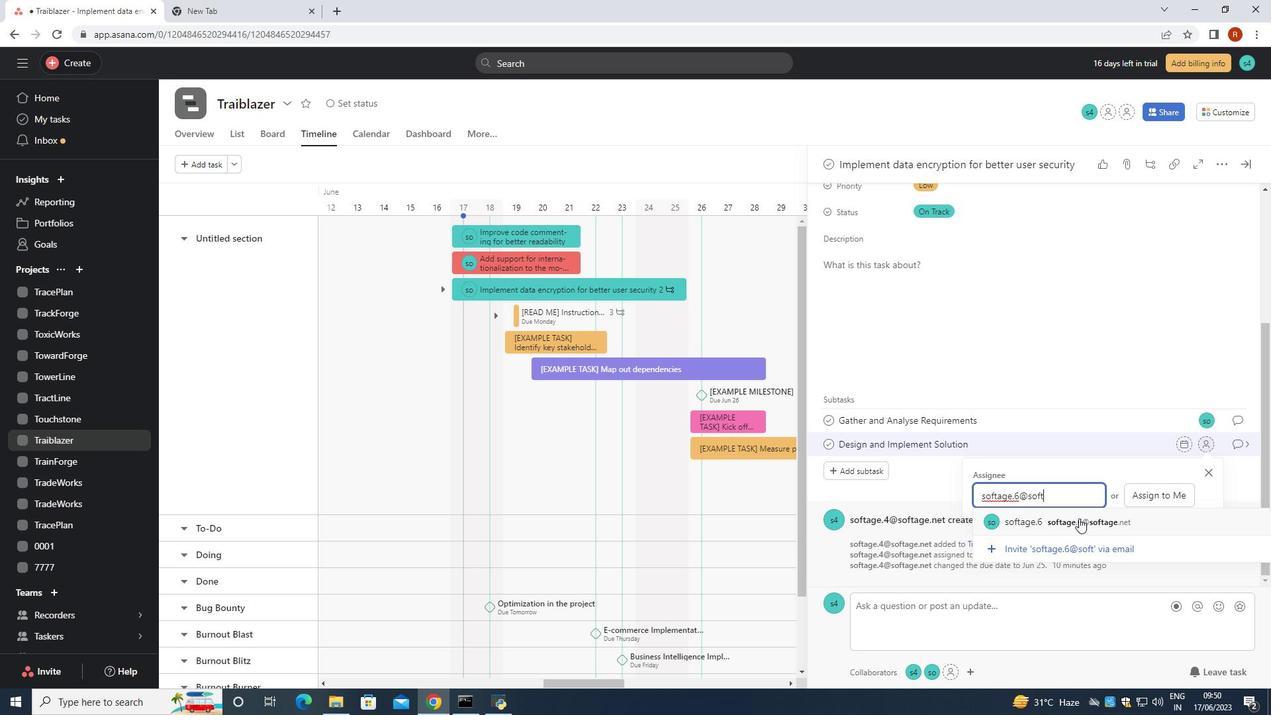 
Action: Mouse moved to (1245, 438)
Screenshot: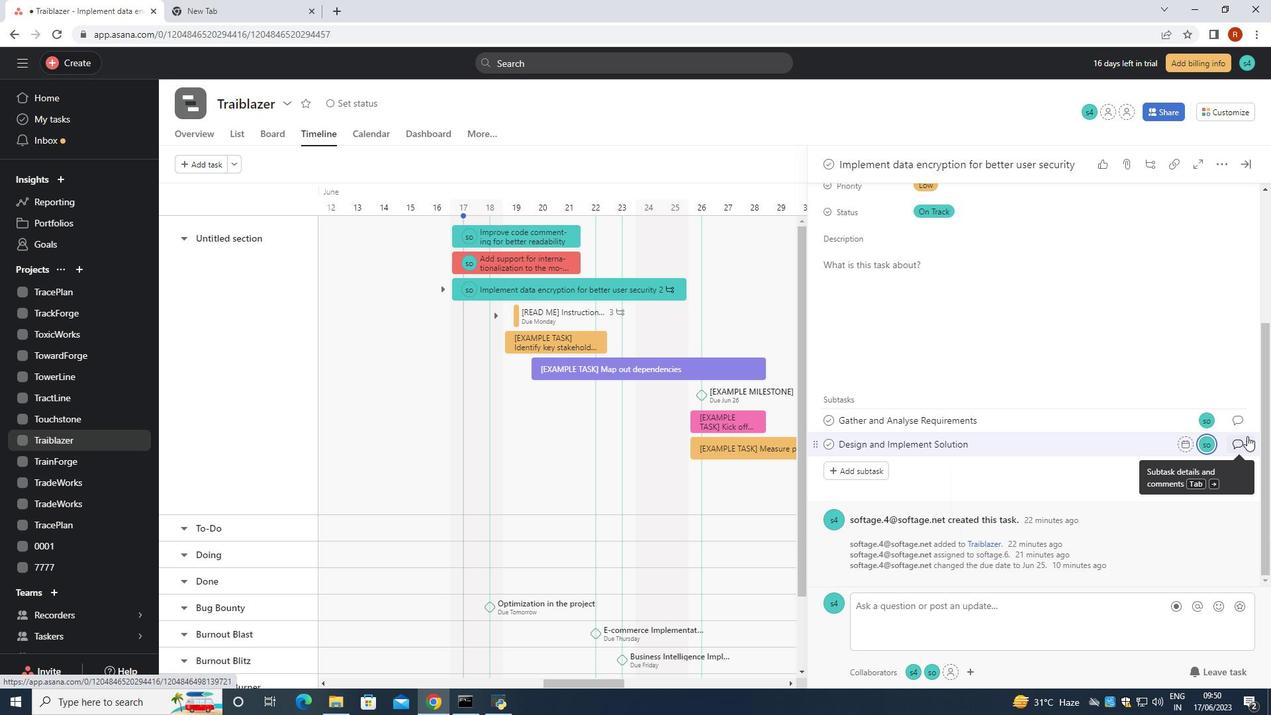 
Action: Mouse pressed left at (1245, 438)
Screenshot: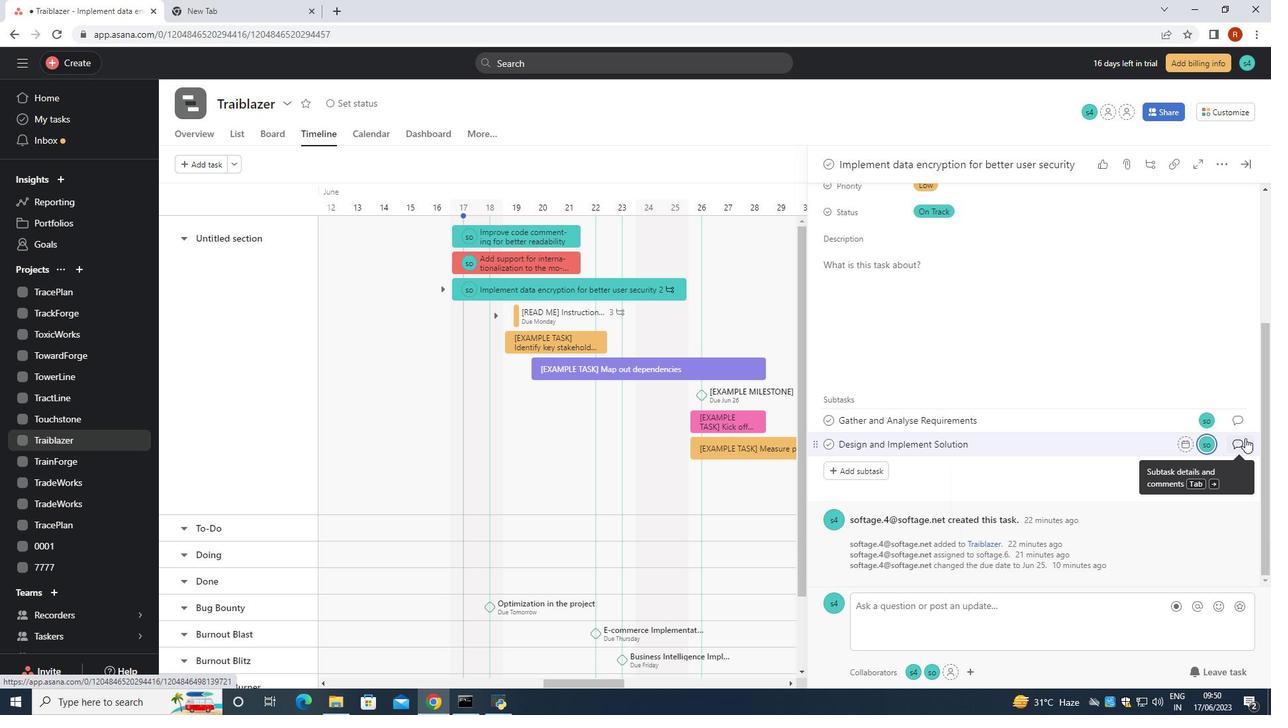 
Action: Mouse moved to (874, 351)
Screenshot: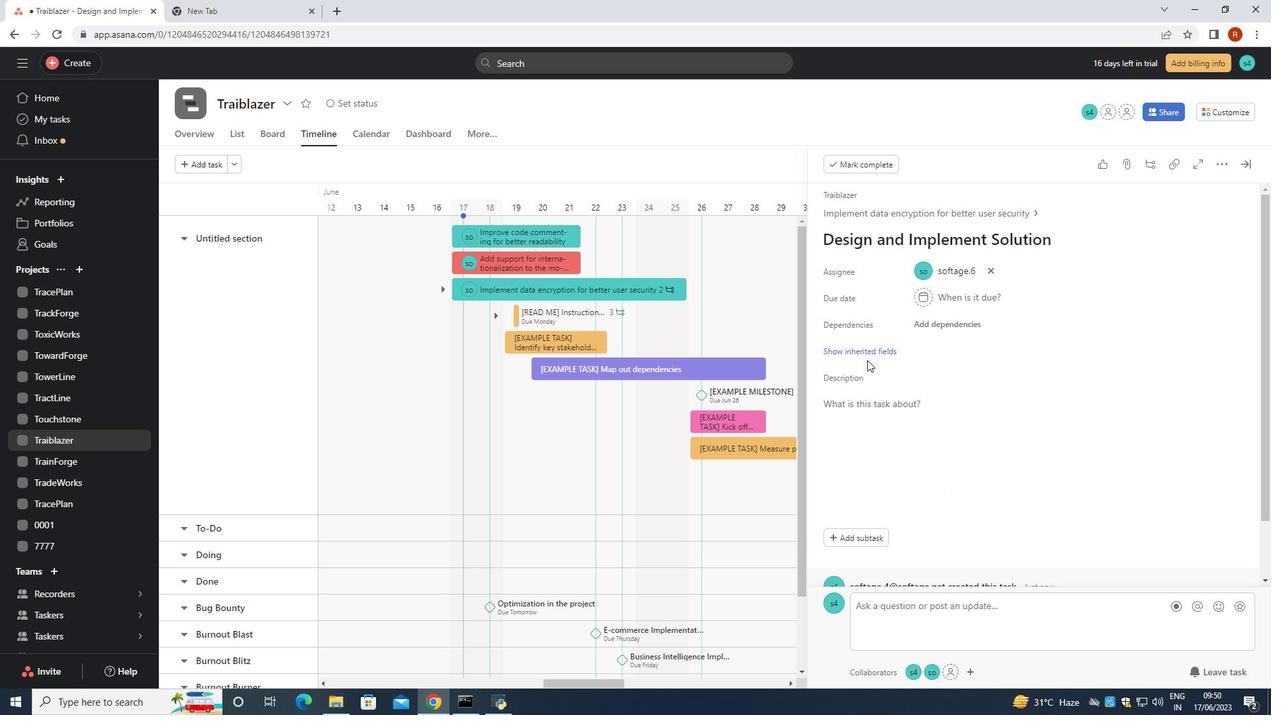 
Action: Mouse pressed left at (874, 351)
Screenshot: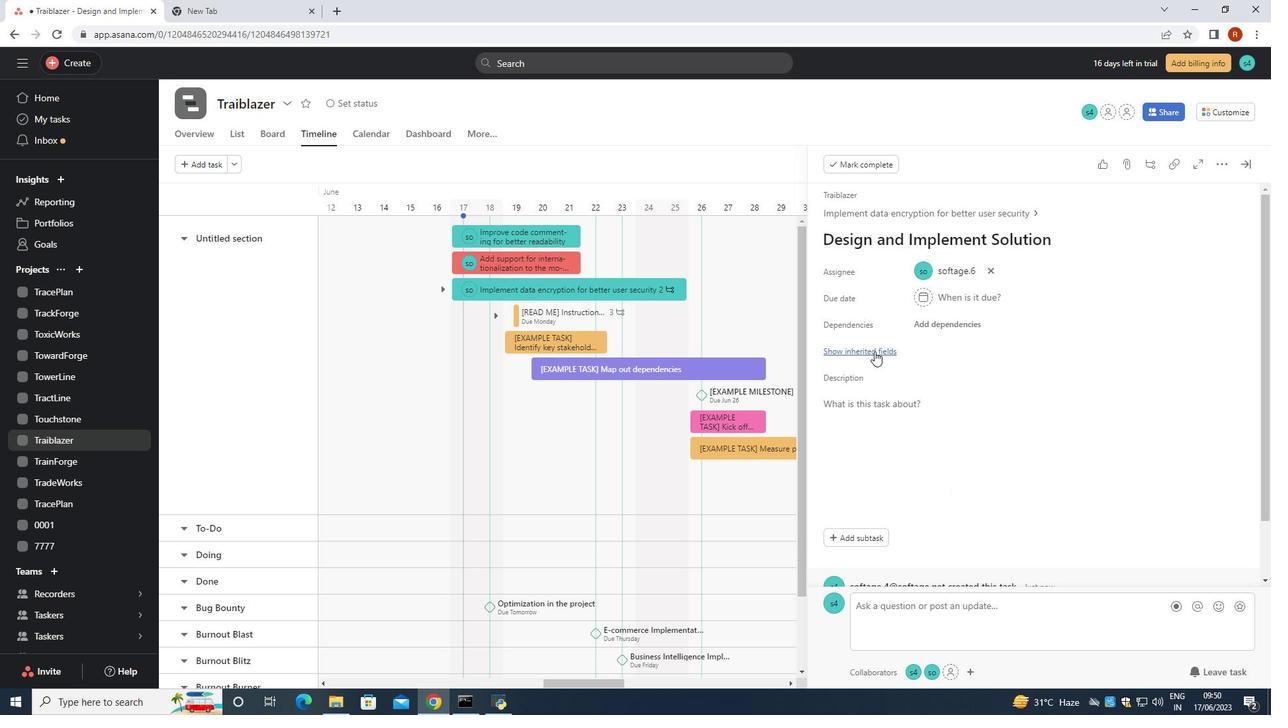 
Action: Mouse moved to (927, 431)
Screenshot: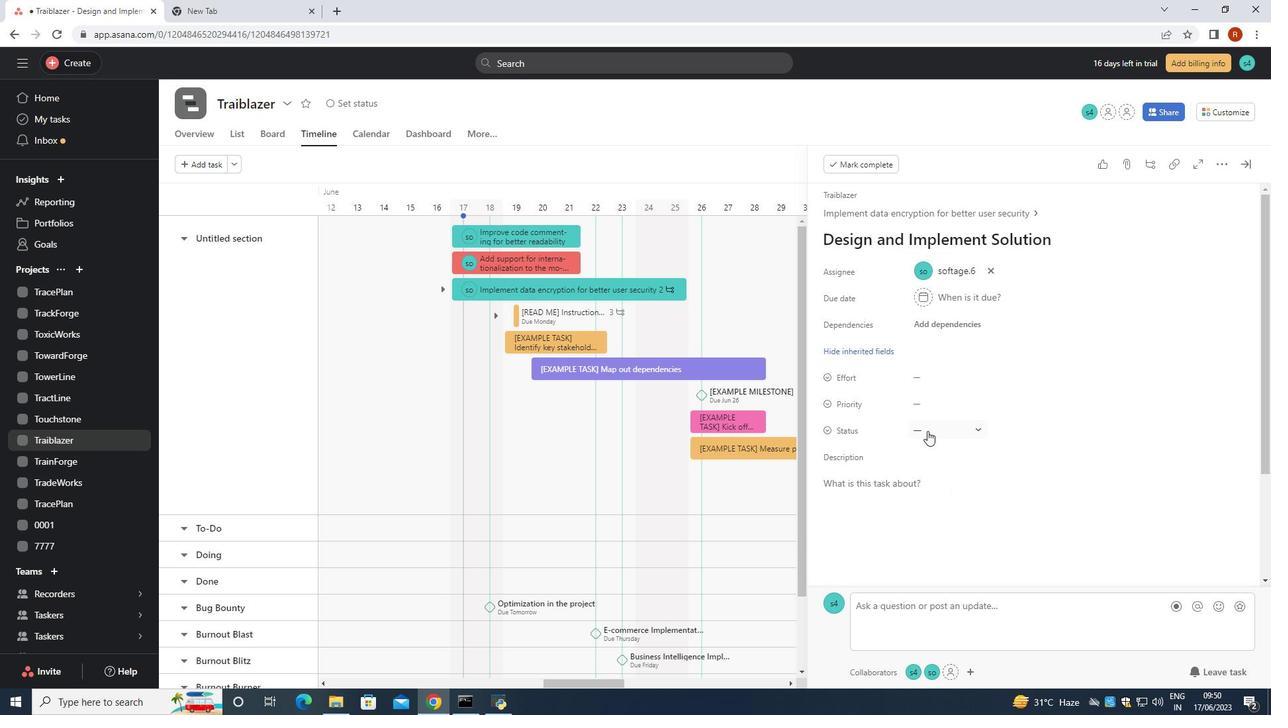
Action: Mouse pressed left at (927, 431)
Screenshot: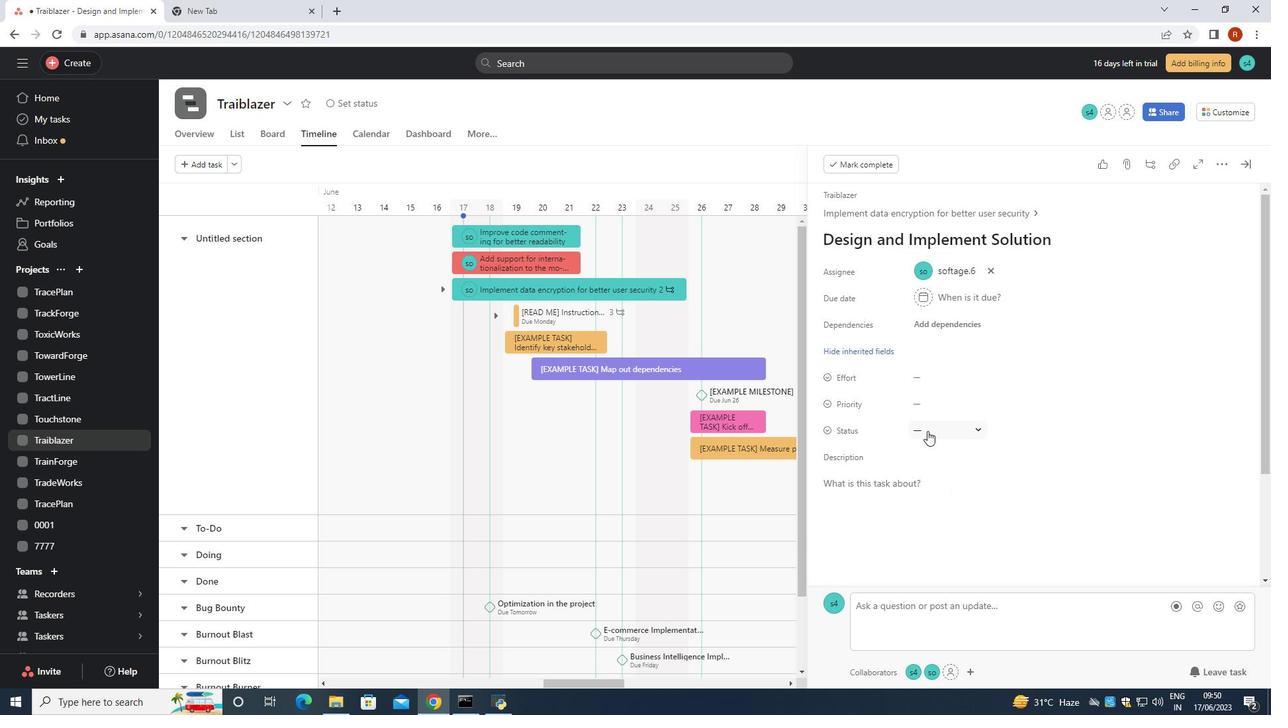 
Action: Mouse moved to (956, 518)
Screenshot: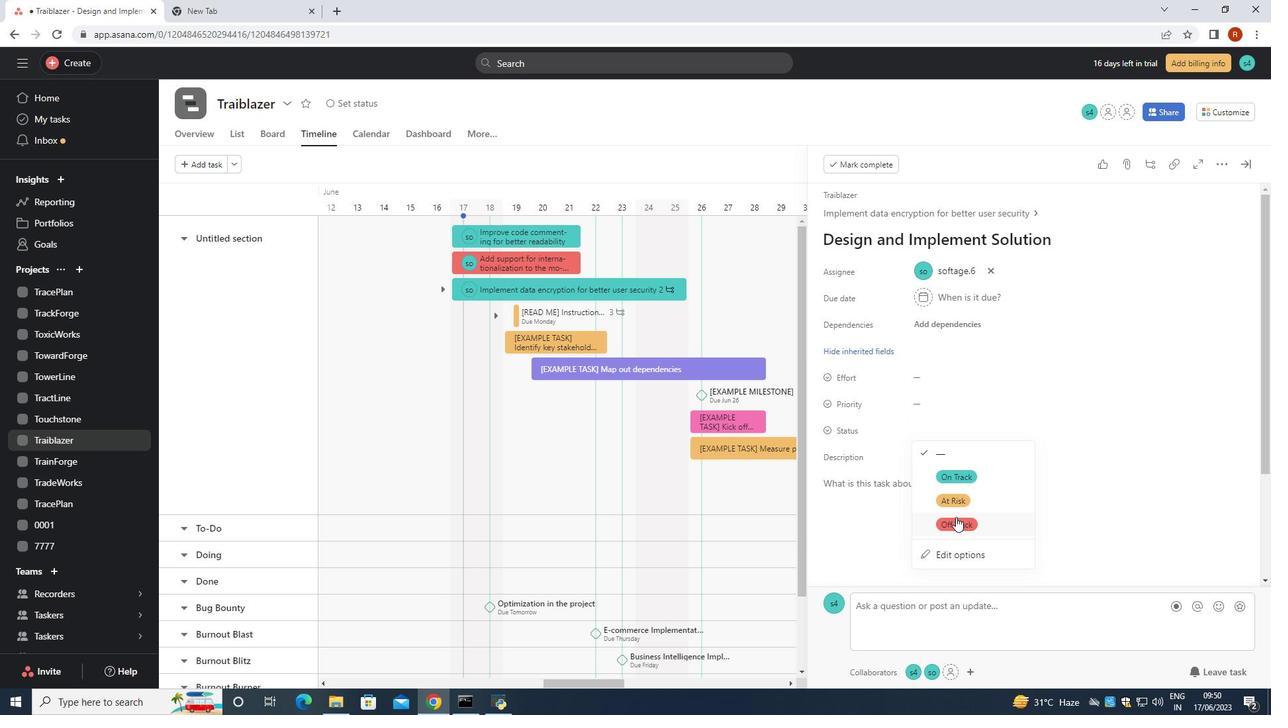 
Action: Mouse pressed left at (956, 518)
Screenshot: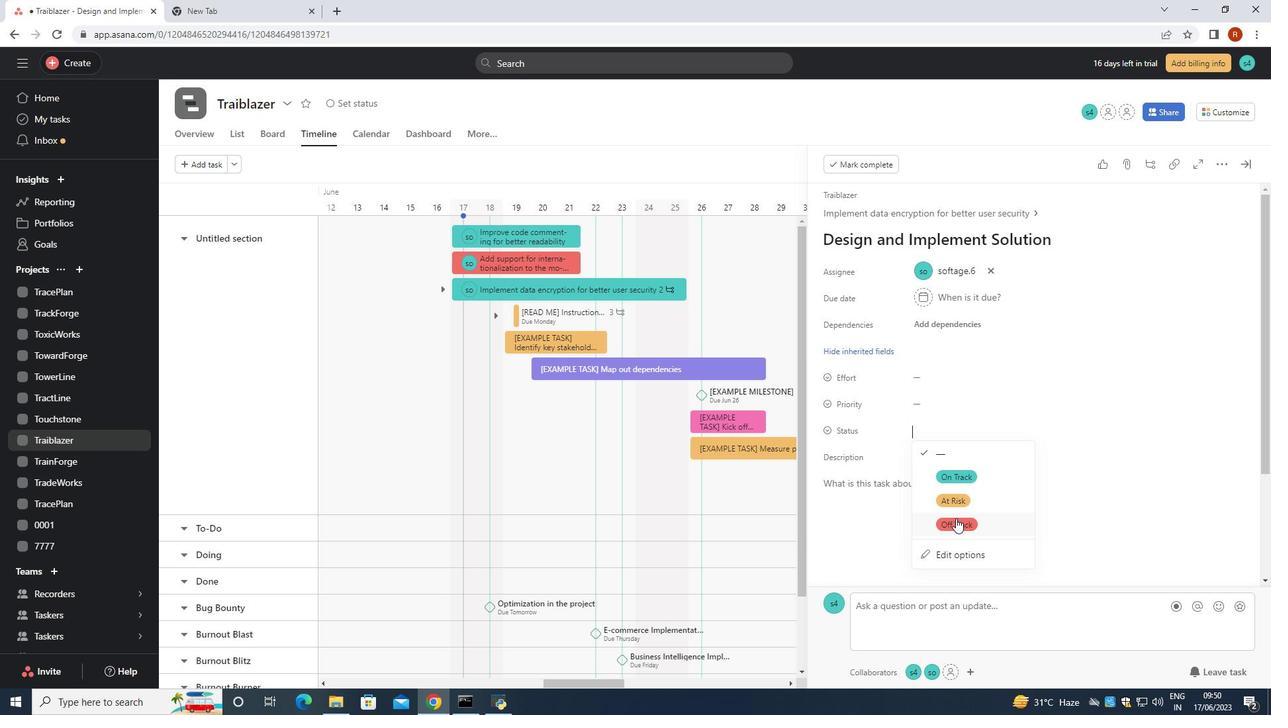 
Action: Mouse moved to (939, 408)
Screenshot: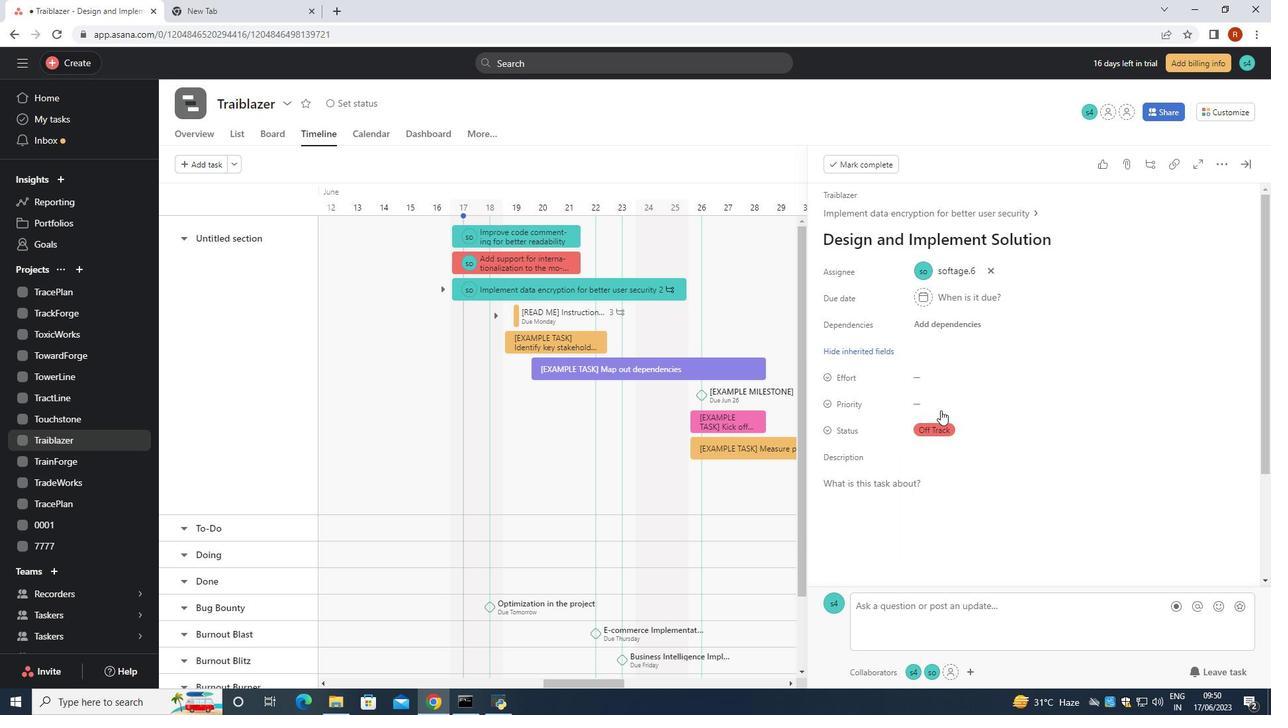
Action: Mouse pressed left at (939, 408)
Screenshot: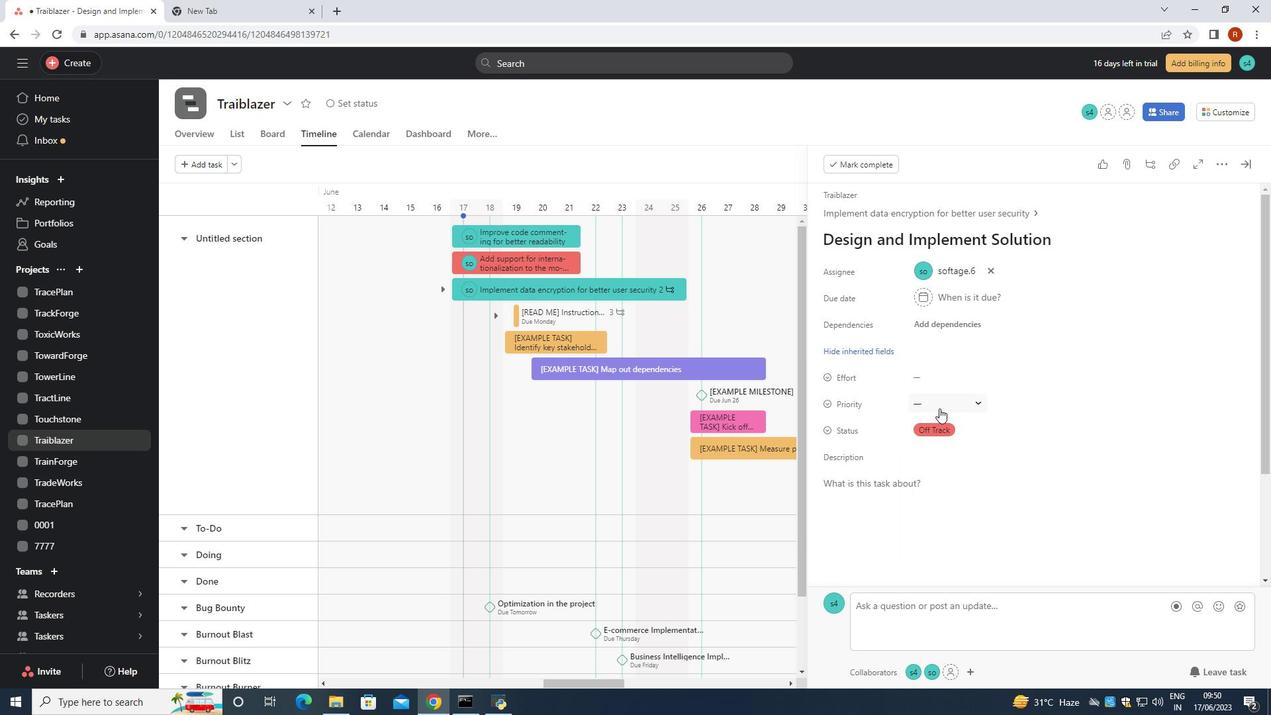 
Action: Mouse moved to (953, 443)
Screenshot: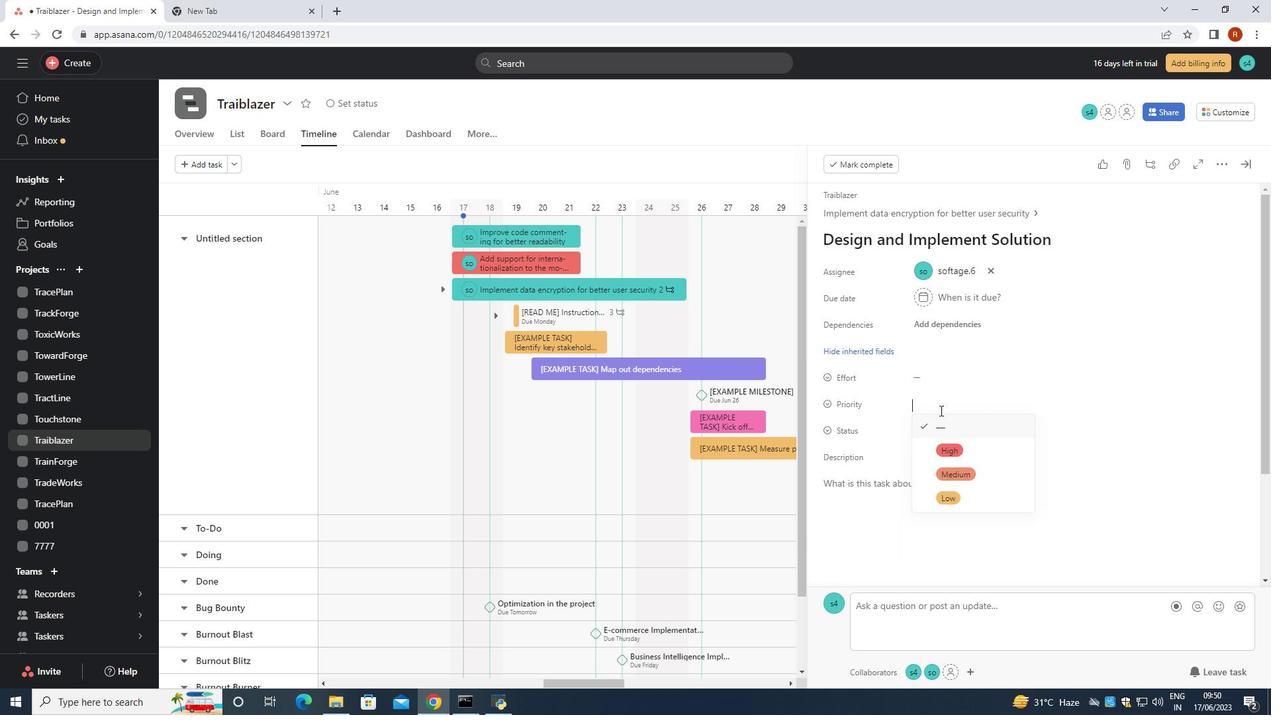
Action: Mouse pressed left at (953, 443)
Screenshot: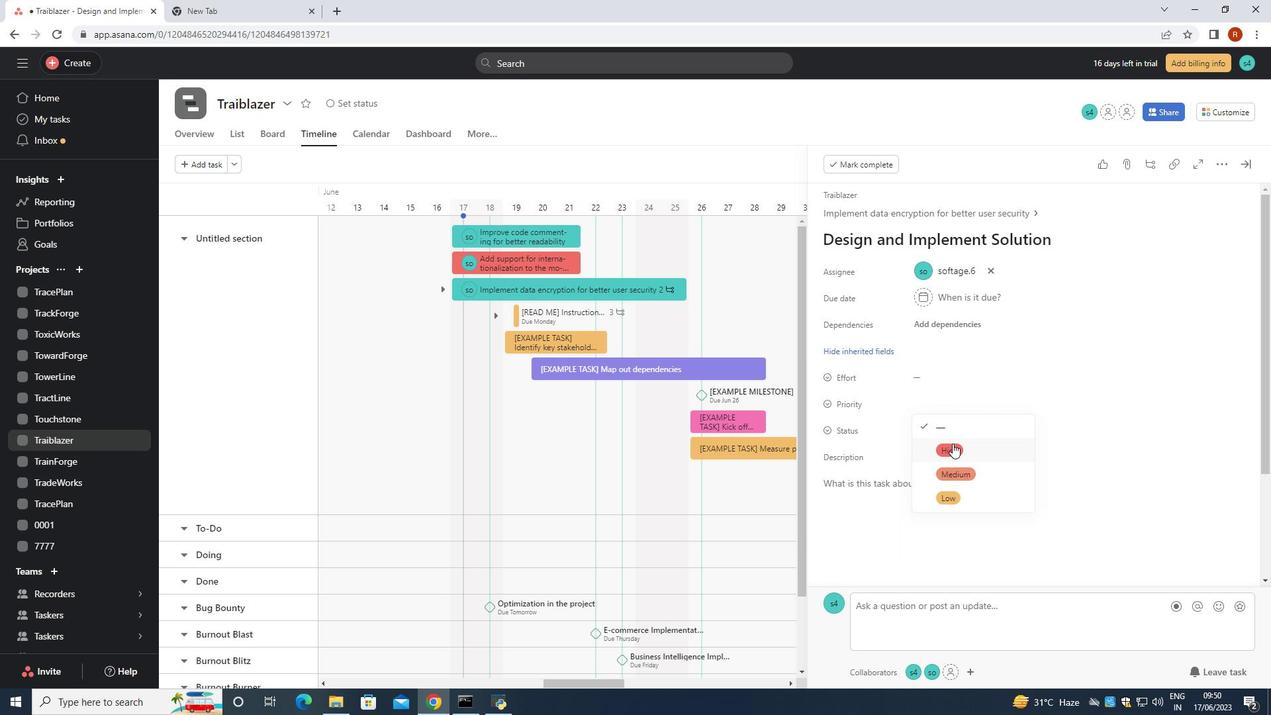 
Action: Mouse moved to (933, 474)
Screenshot: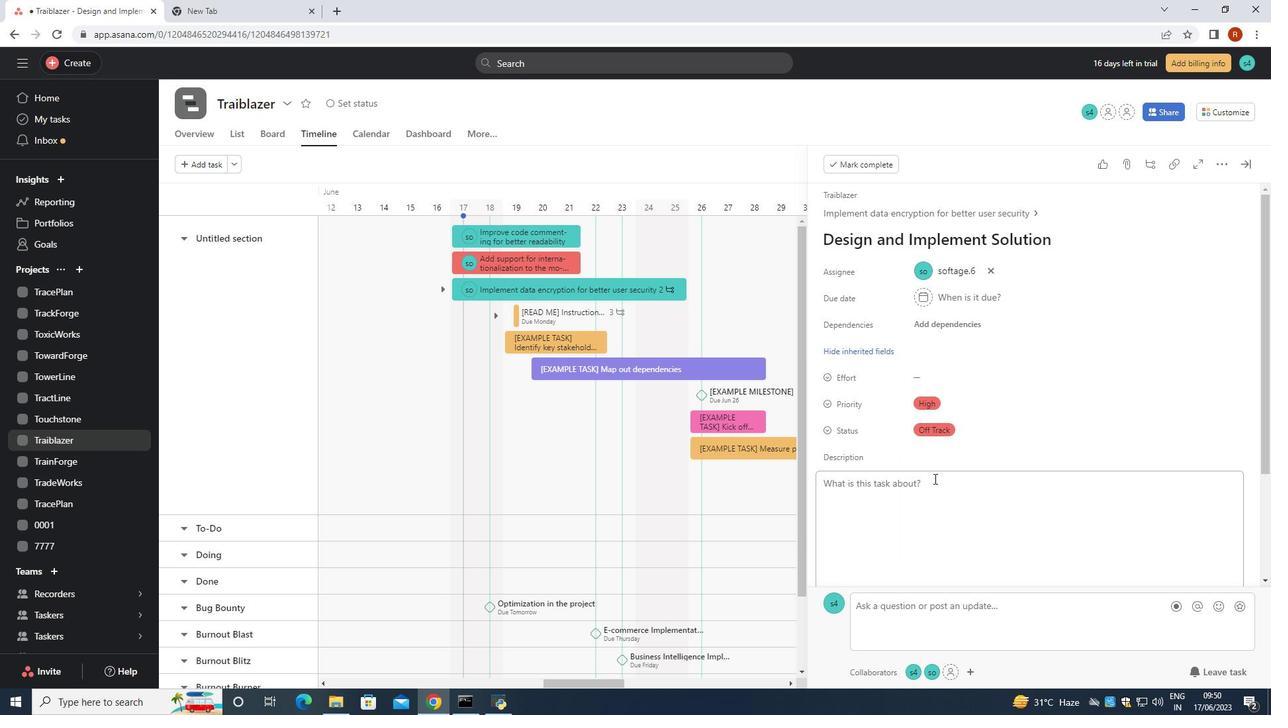 
